 Task: Add an event with the title Webinar: Email Marketing Strategies, date '2023/11/29', time 9:15 AM to 11:15 AMand add a description: Participants will be introduced to various tools and technologies that can facilitate collaboration, such as project management platforms, communication tools, and virtual collaboration platforms. They will learn how to leverage these tools effectively to enhance team collaboration, especially in remote or virtual work environments.Select event color  Grape . Add location for the event as: 321 Parque das Nações, Lisbon, Portugal, logged in from the account softage.1@softage.netand send the event invitation to softage.8@softage.net and softage.9@softage.net. Set a reminder for the event Weekly on Sunday
Action: Mouse moved to (631, 94)
Screenshot: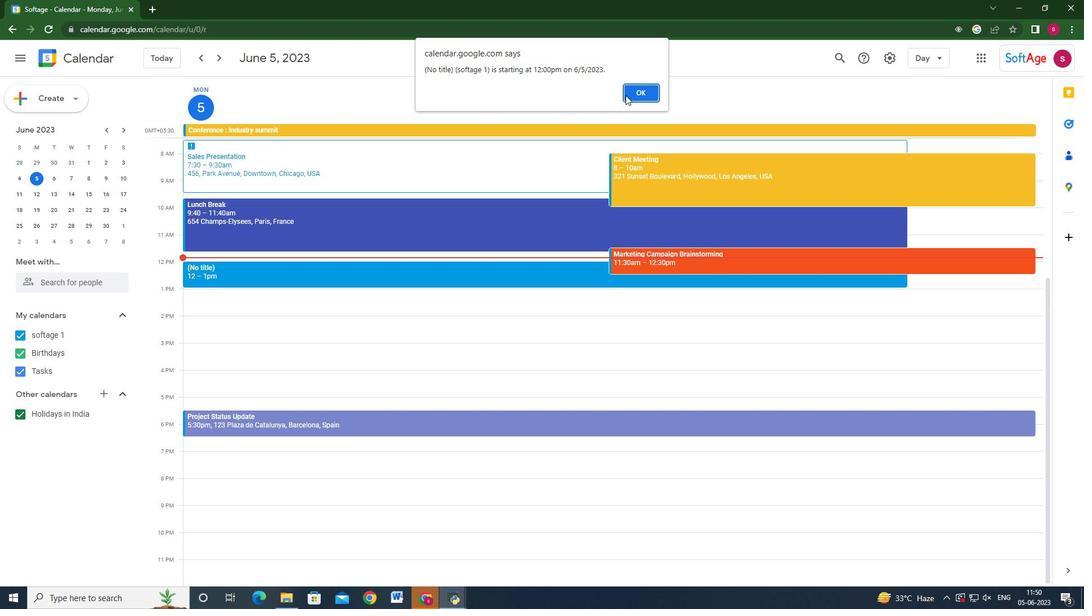 
Action: Mouse pressed left at (631, 94)
Screenshot: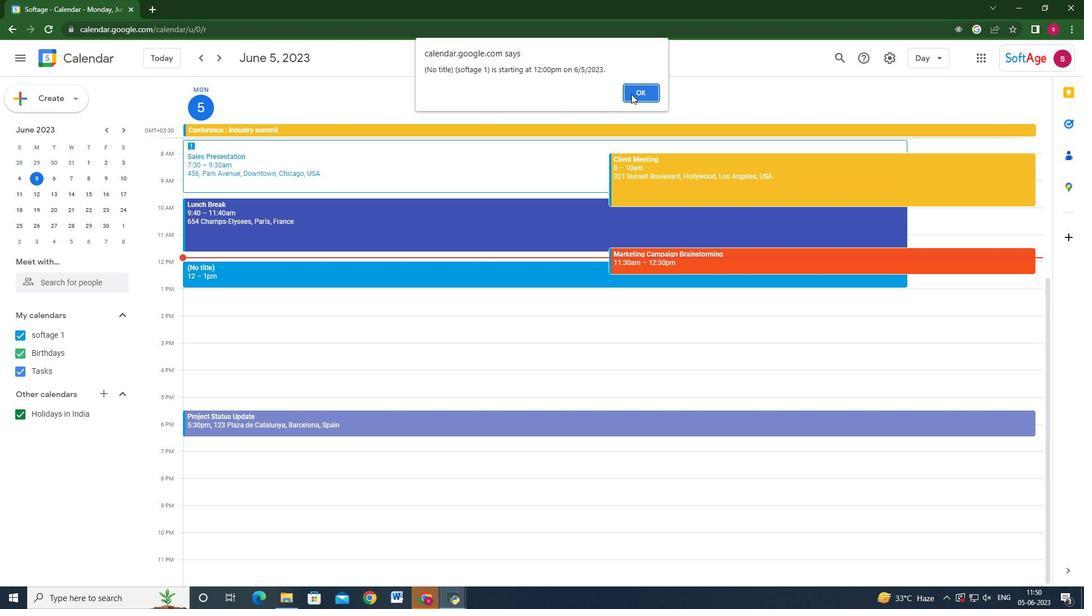 
Action: Mouse moved to (74, 99)
Screenshot: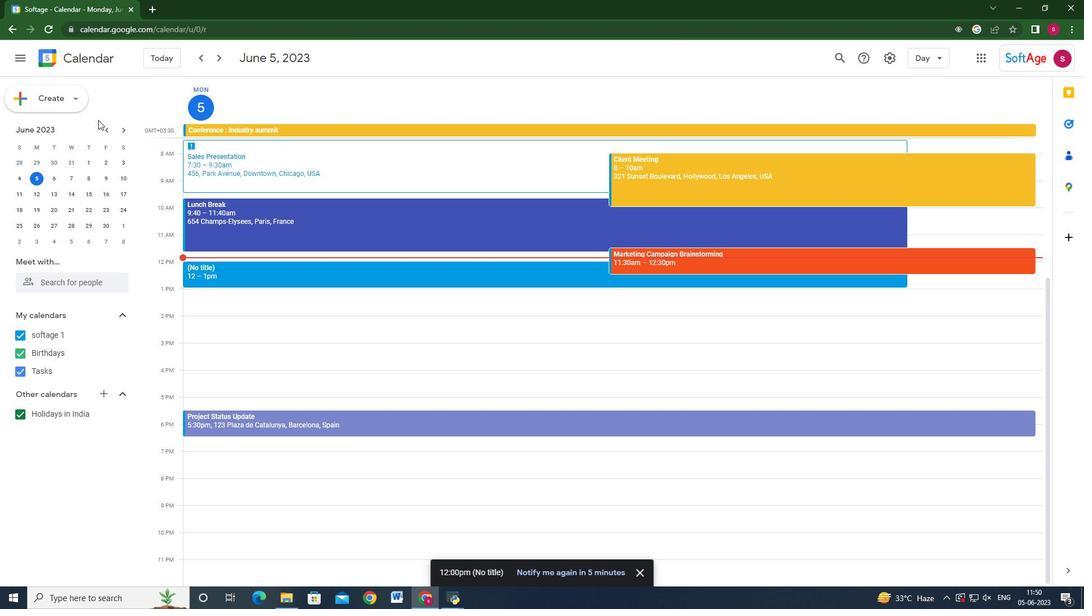 
Action: Mouse pressed left at (74, 99)
Screenshot: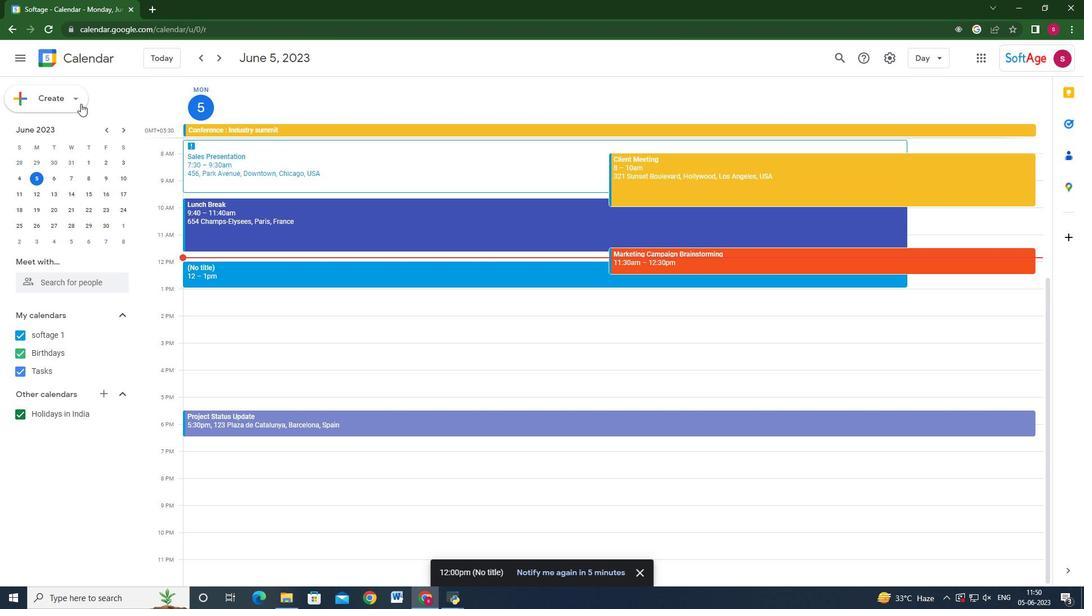 
Action: Mouse moved to (51, 133)
Screenshot: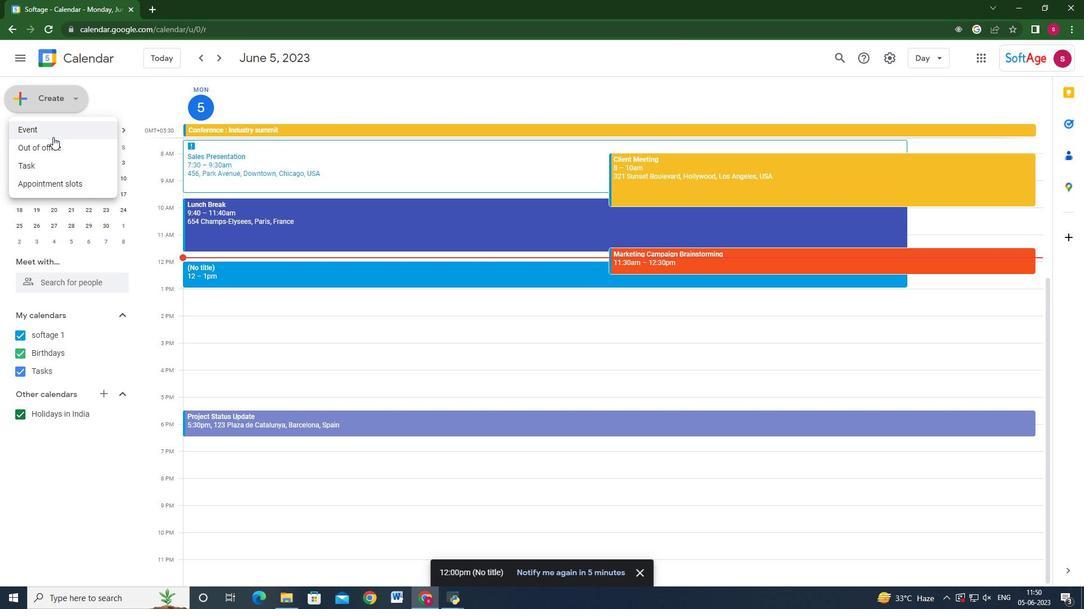 
Action: Mouse pressed left at (51, 133)
Screenshot: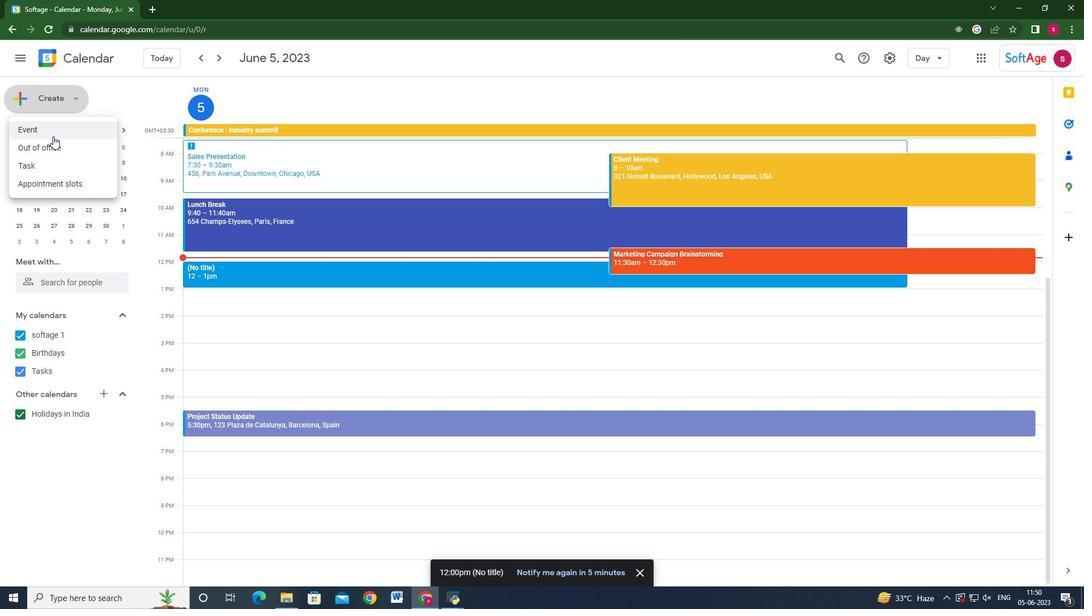 
Action: Mouse moved to (618, 447)
Screenshot: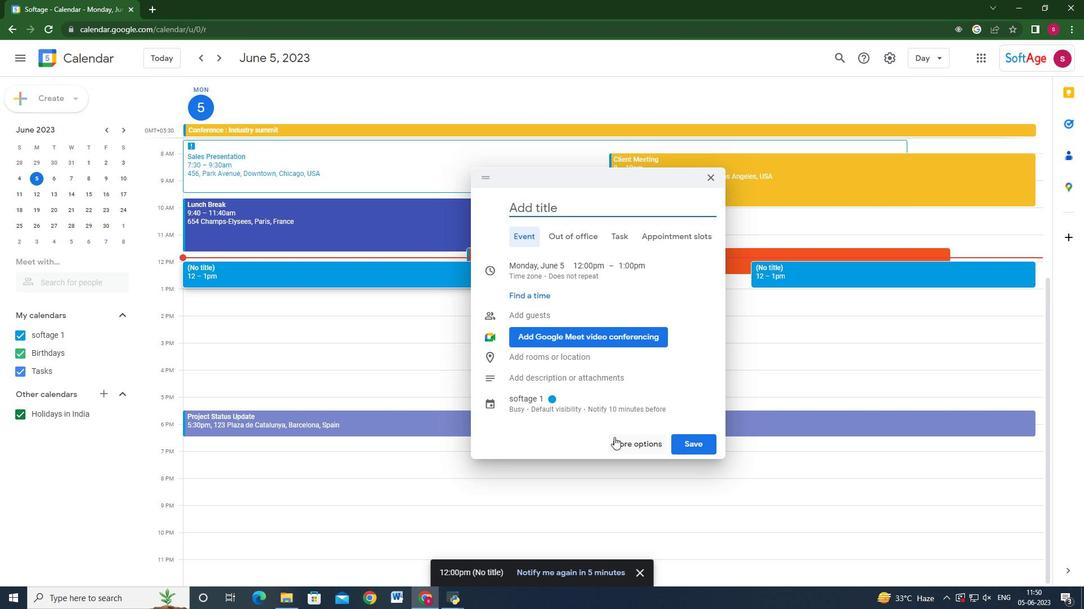 
Action: Mouse pressed left at (618, 447)
Screenshot: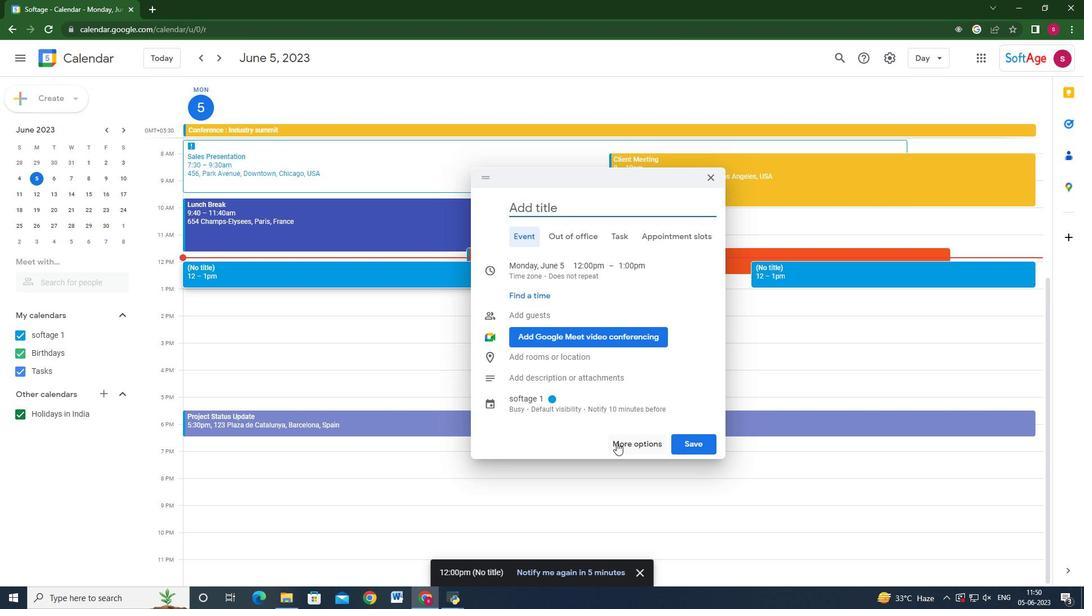 
Action: Mouse moved to (176, 60)
Screenshot: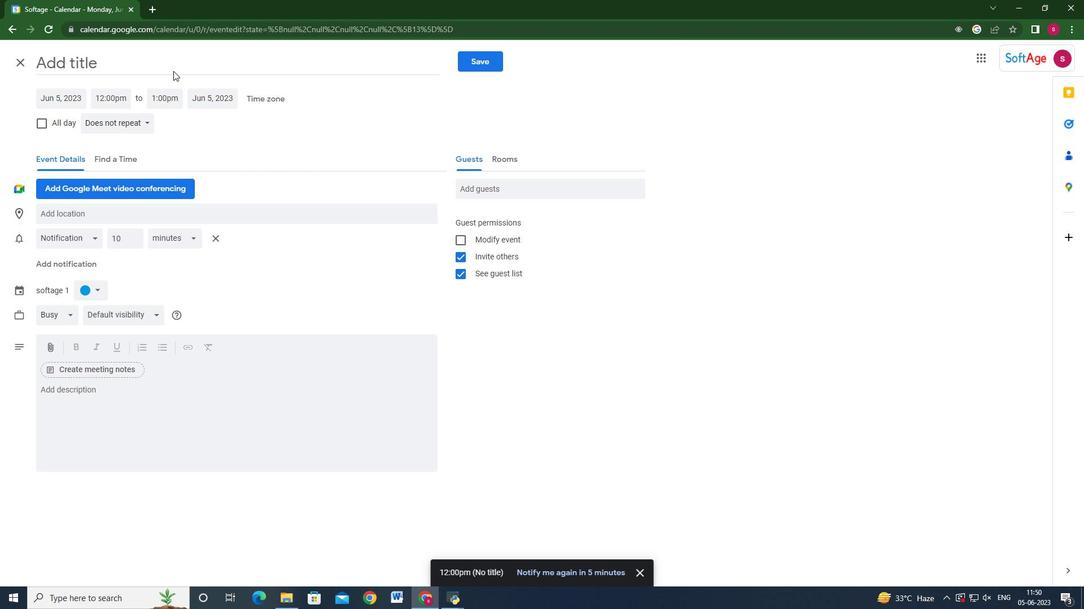 
Action: Mouse pressed left at (176, 60)
Screenshot: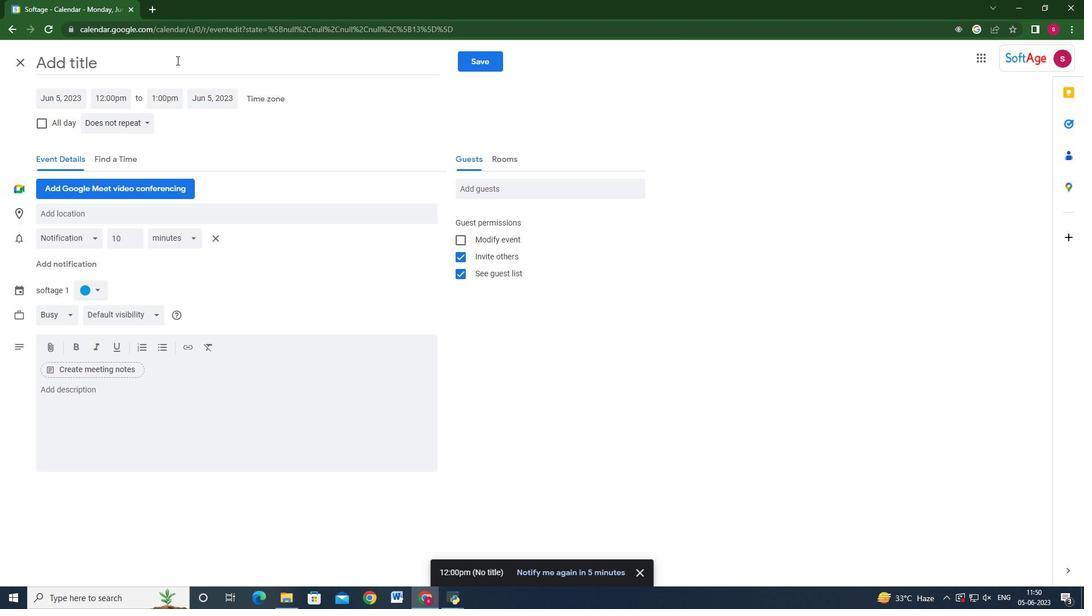 
Action: Mouse moved to (176, 60)
Screenshot: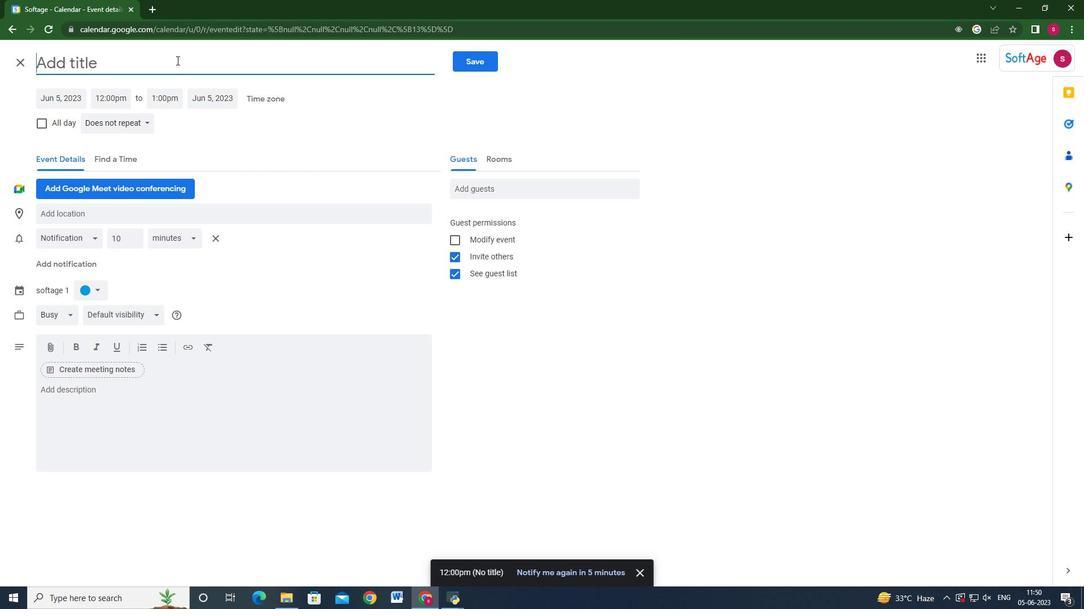 
Action: Key pressed <Key.shift>WEbi<Key.backspace><Key.backspace><Key.backspace>ebinar<Key.space><Key.backspace><Key.shift>:<Key.space><Key.shift_r>Email<Key.space><Key.shift>Marketing<Key.space><Key.shift_r>Strategies
Screenshot: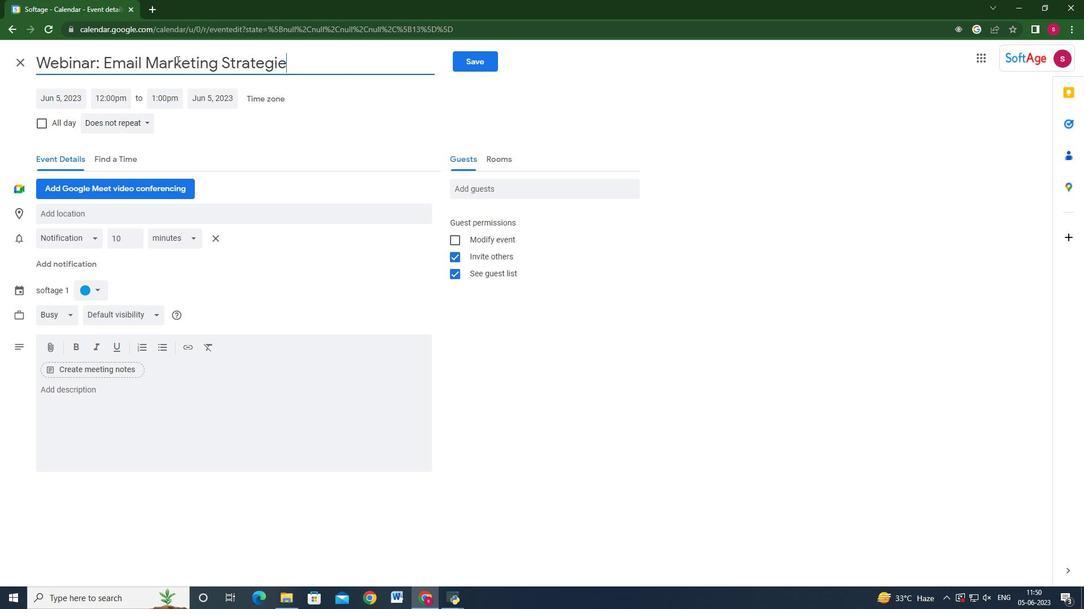 
Action: Mouse moved to (68, 91)
Screenshot: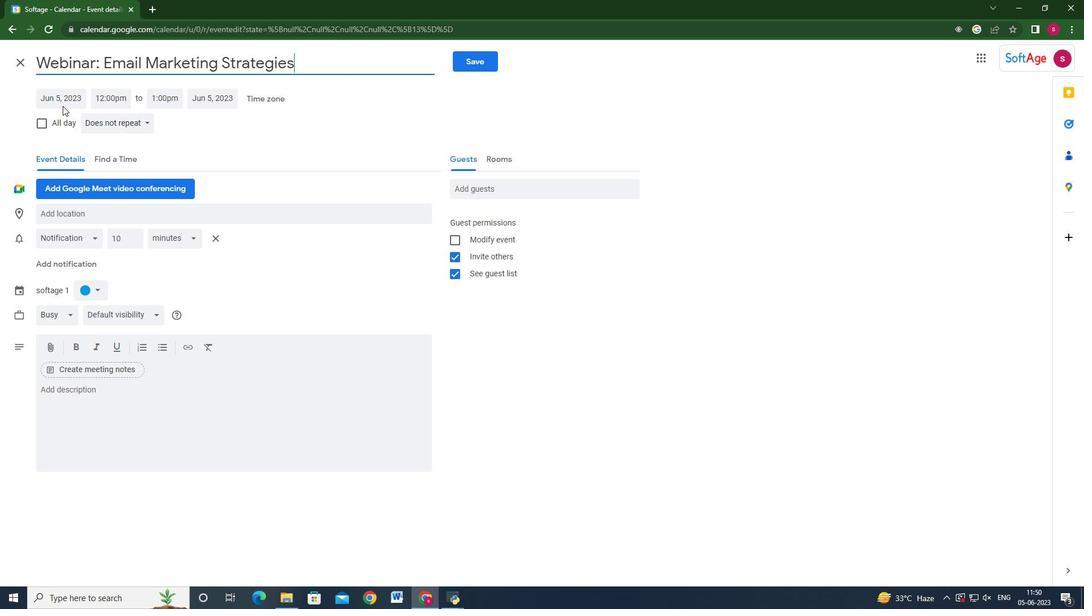 
Action: Mouse pressed left at (68, 91)
Screenshot: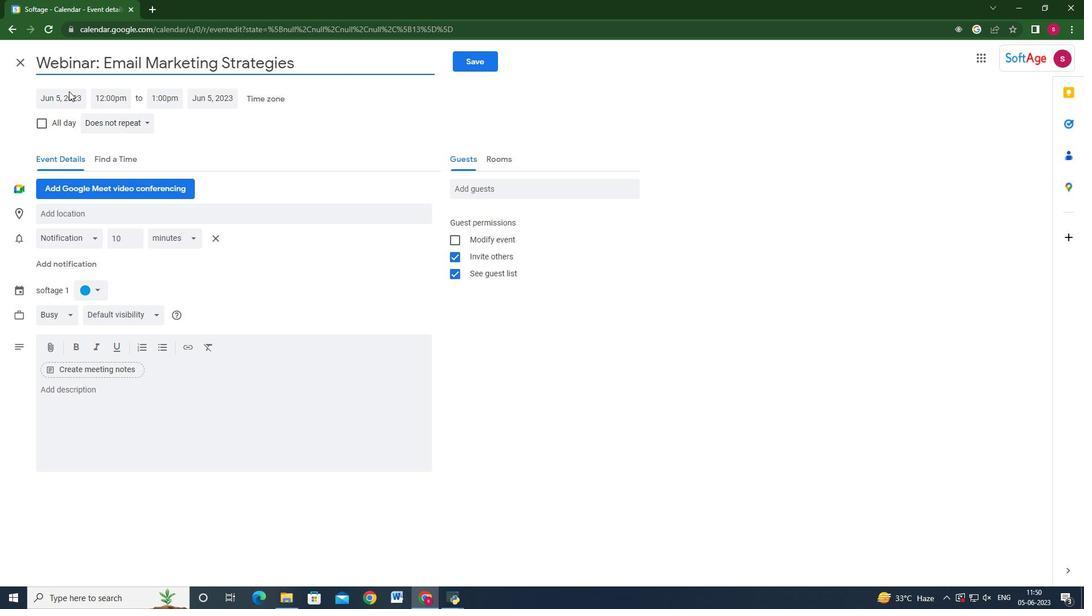 
Action: Mouse moved to (182, 122)
Screenshot: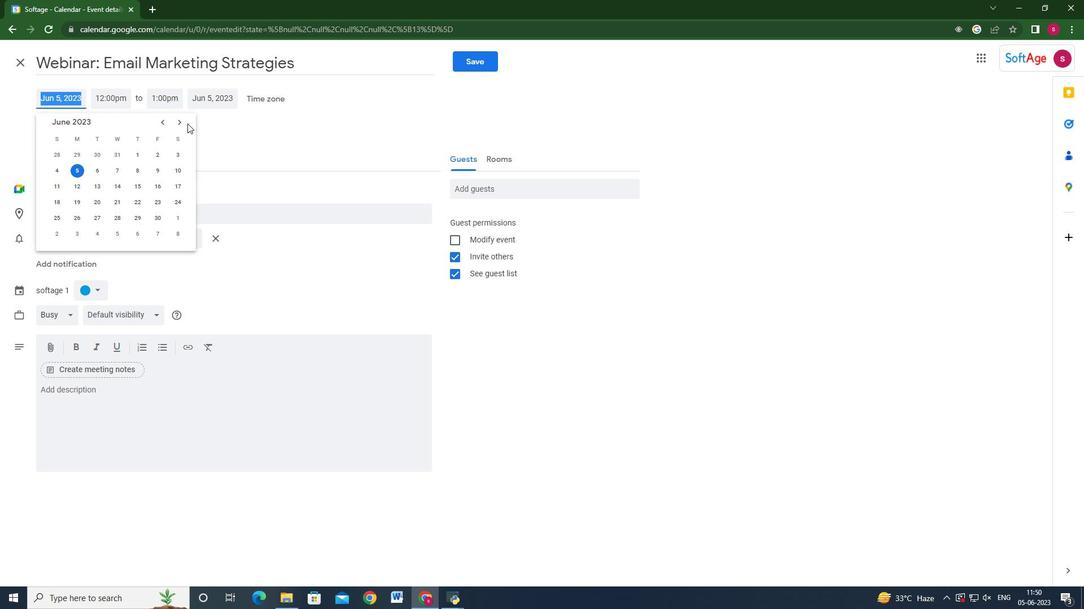 
Action: Mouse pressed left at (182, 122)
Screenshot: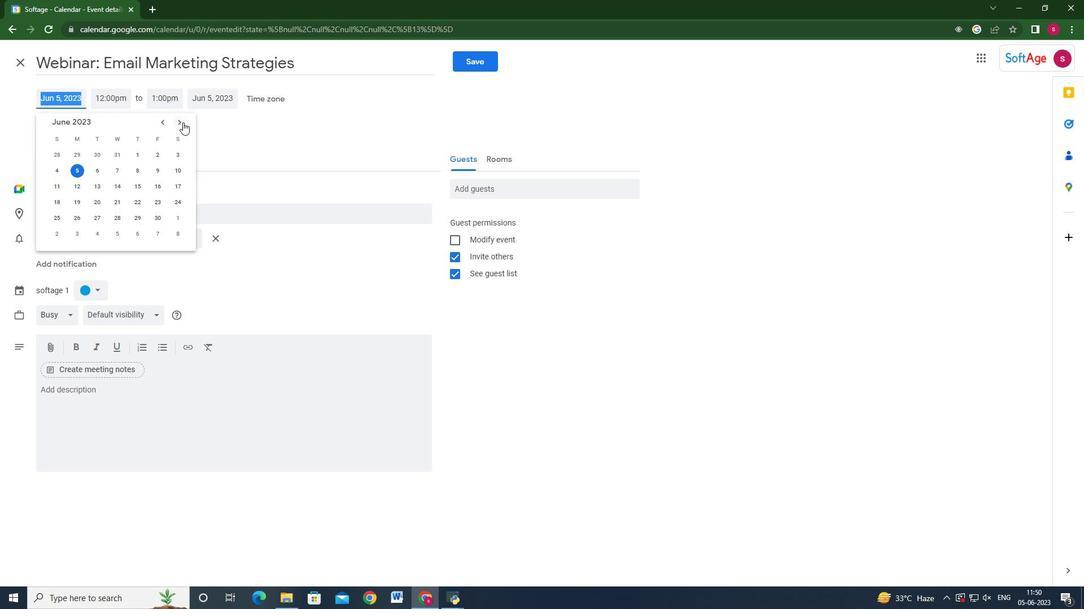 
Action: Mouse pressed left at (182, 122)
Screenshot: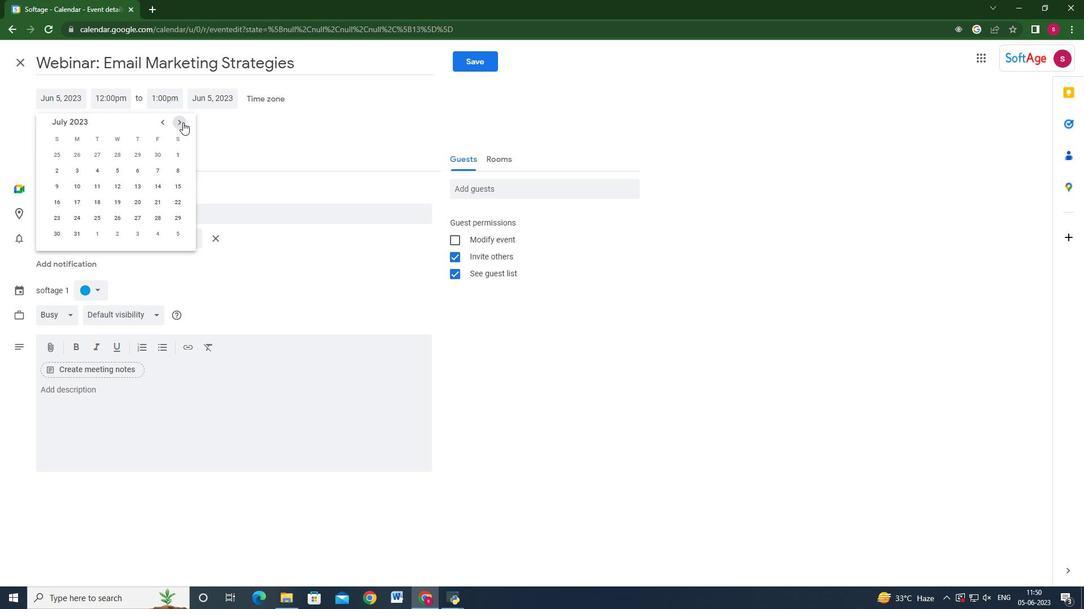 
Action: Mouse pressed left at (182, 122)
Screenshot: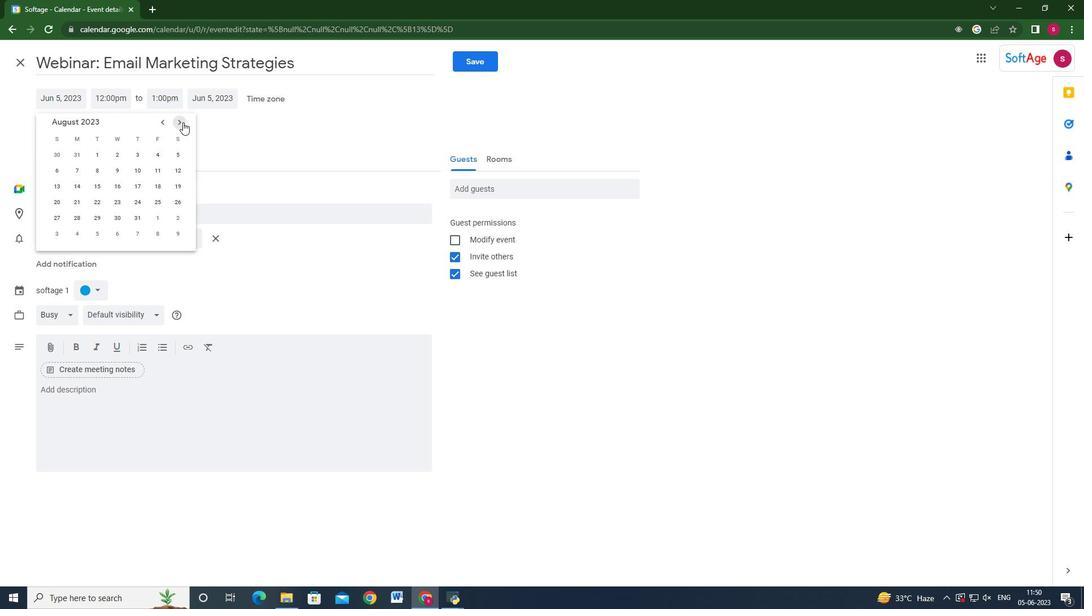 
Action: Mouse pressed left at (182, 122)
Screenshot: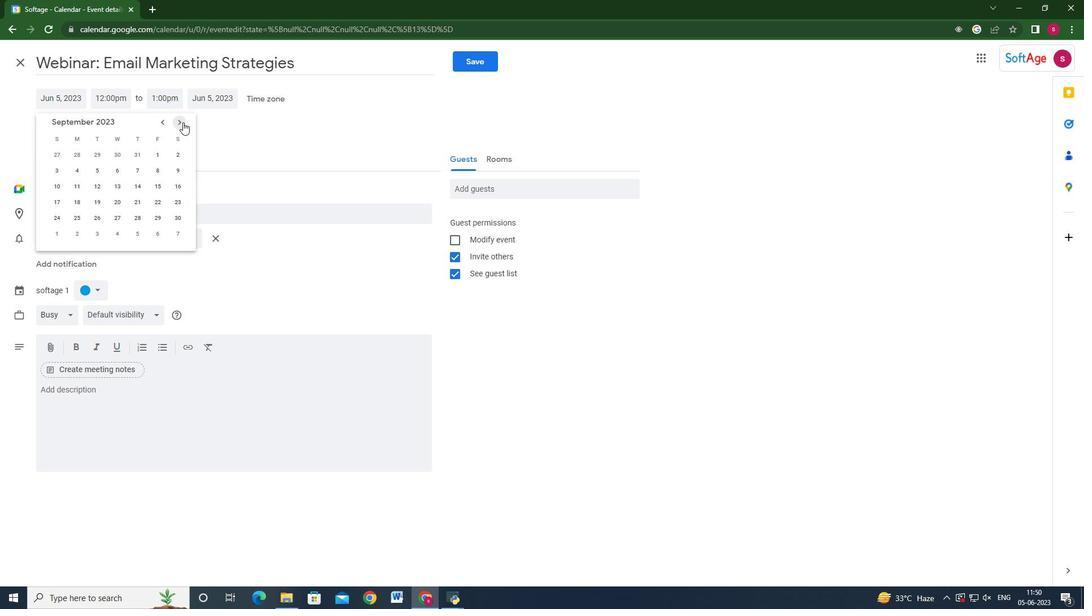 
Action: Mouse pressed left at (182, 122)
Screenshot: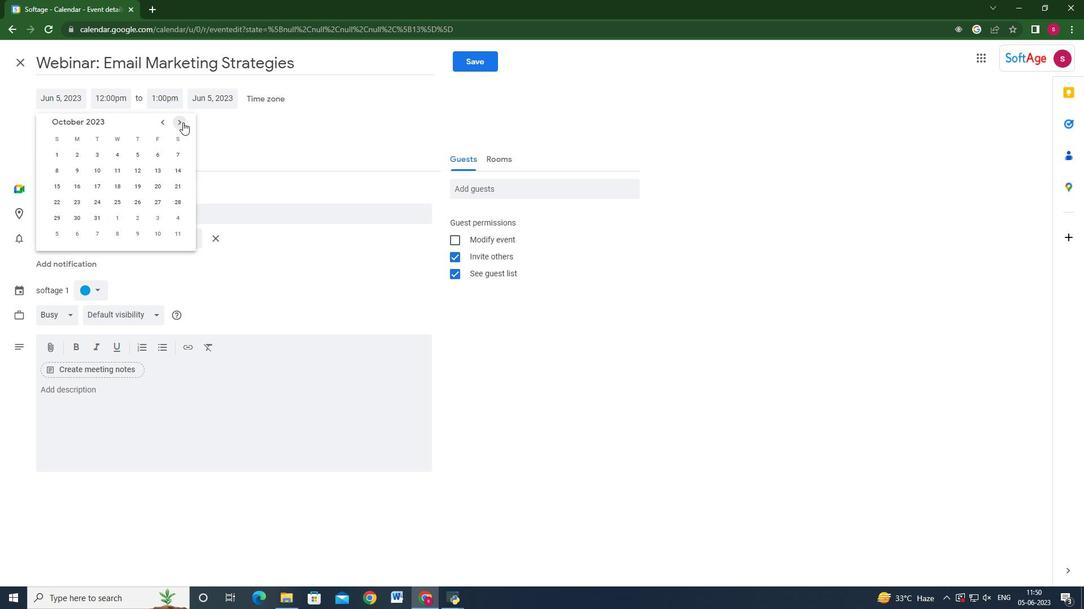 
Action: Mouse moved to (119, 216)
Screenshot: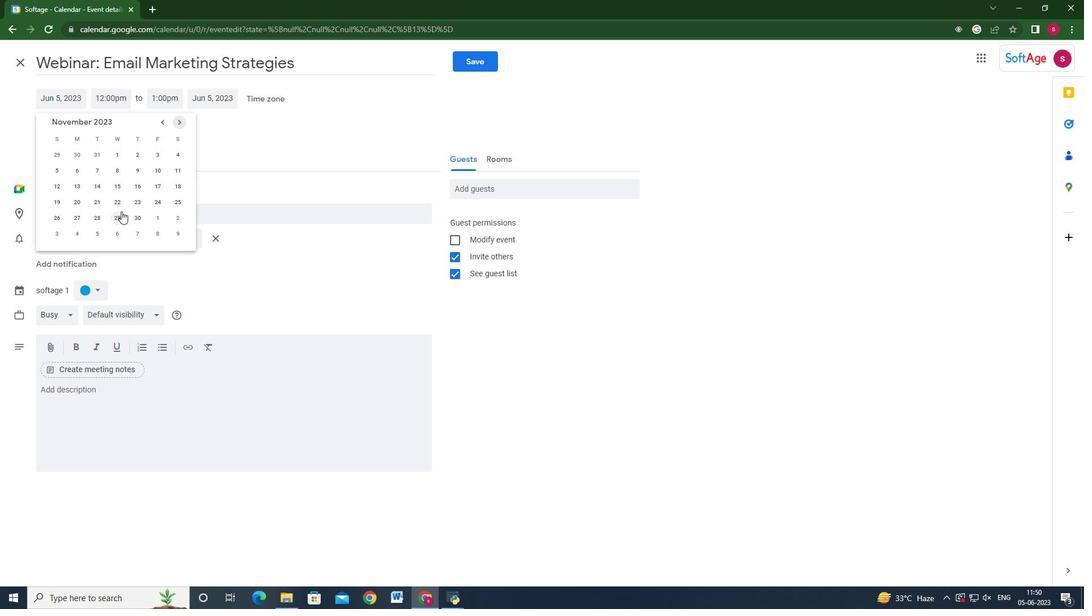 
Action: Mouse pressed left at (119, 216)
Screenshot: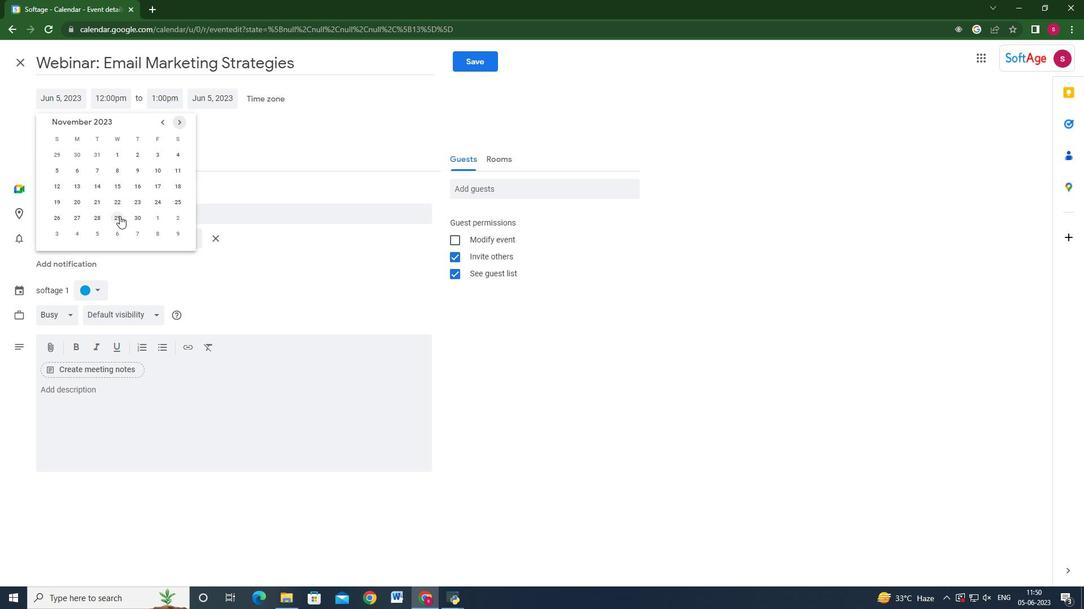 
Action: Mouse moved to (102, 95)
Screenshot: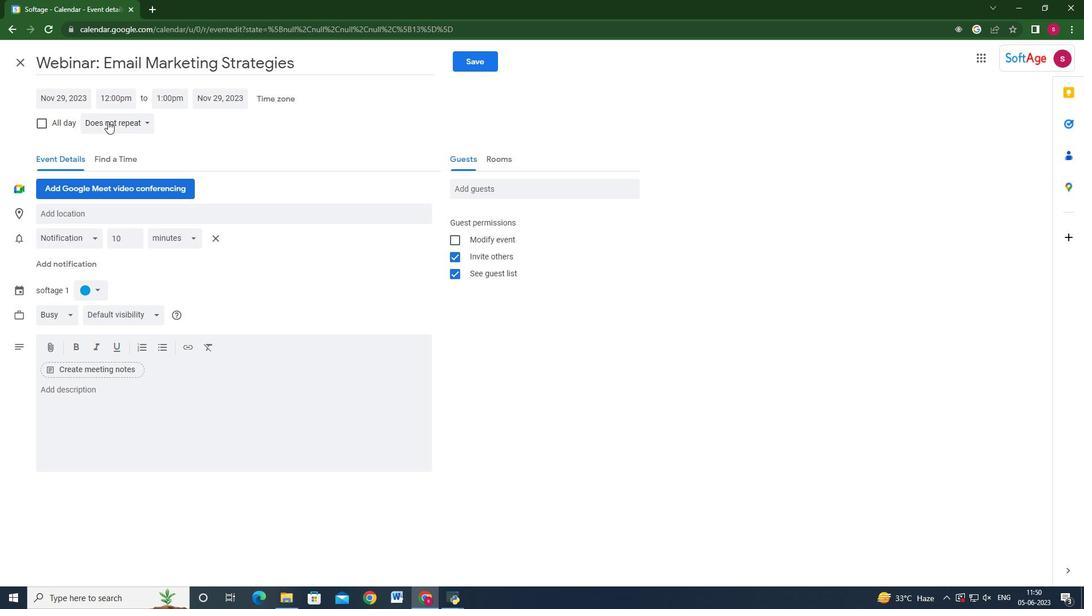 
Action: Mouse pressed left at (102, 95)
Screenshot: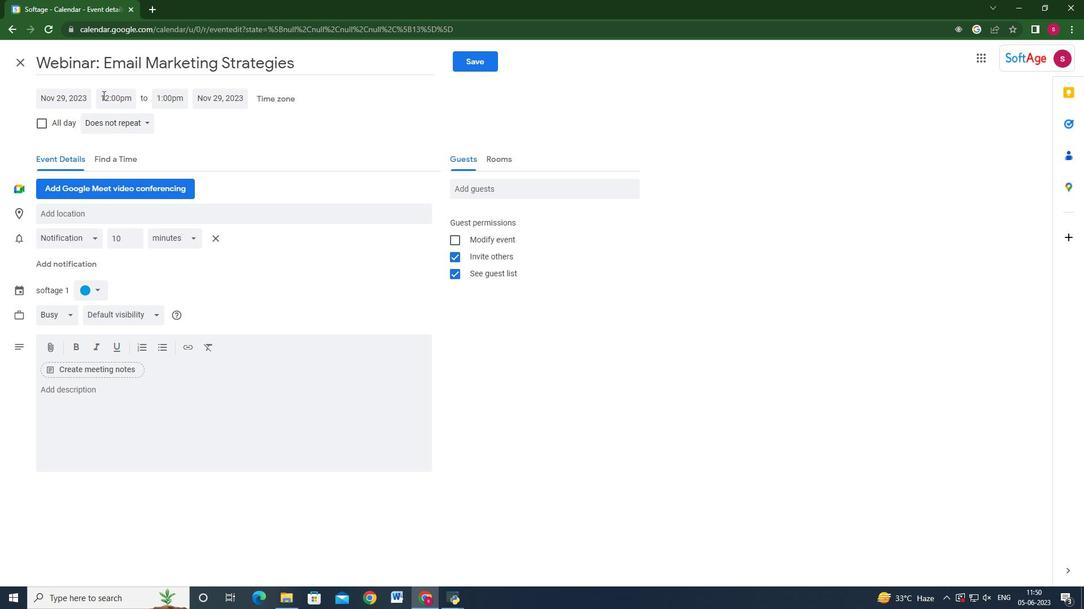 
Action: Key pressed 9<Key.shift>:15am<Key.enter><Key.tab>11;<Key.shift>1<Key.backspace><Key.backspace><Key.shift>:15am<Key.enter>
Screenshot: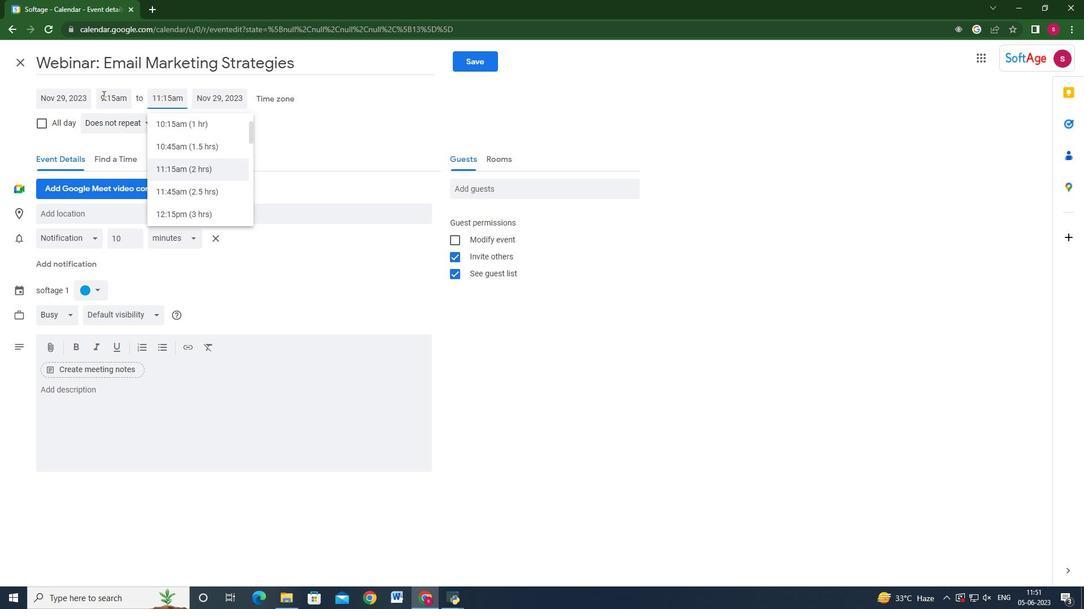 
Action: Mouse moved to (182, 418)
Screenshot: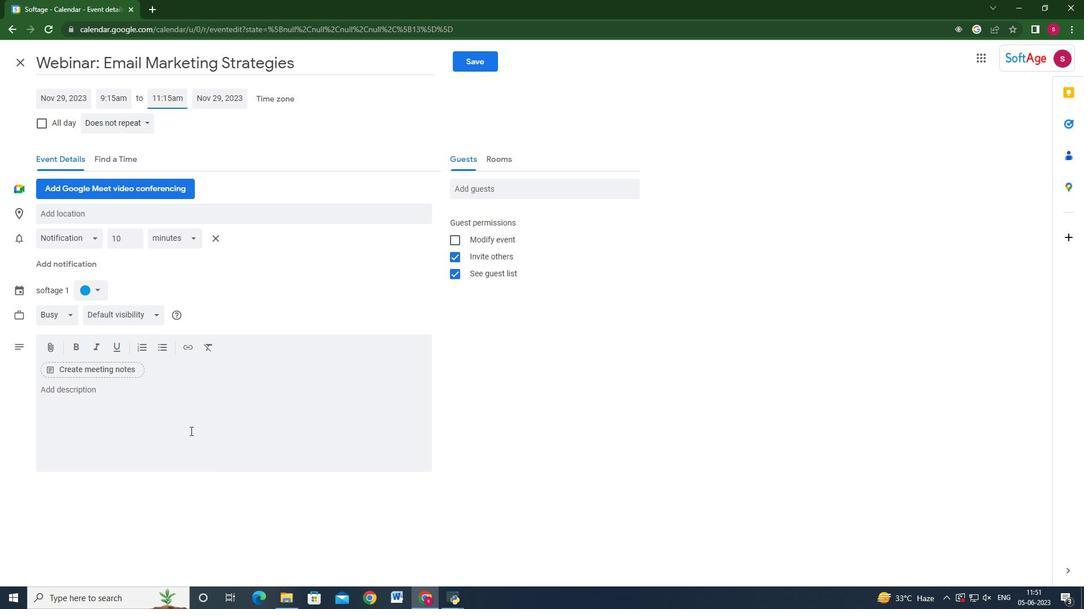 
Action: Mouse pressed left at (182, 418)
Screenshot: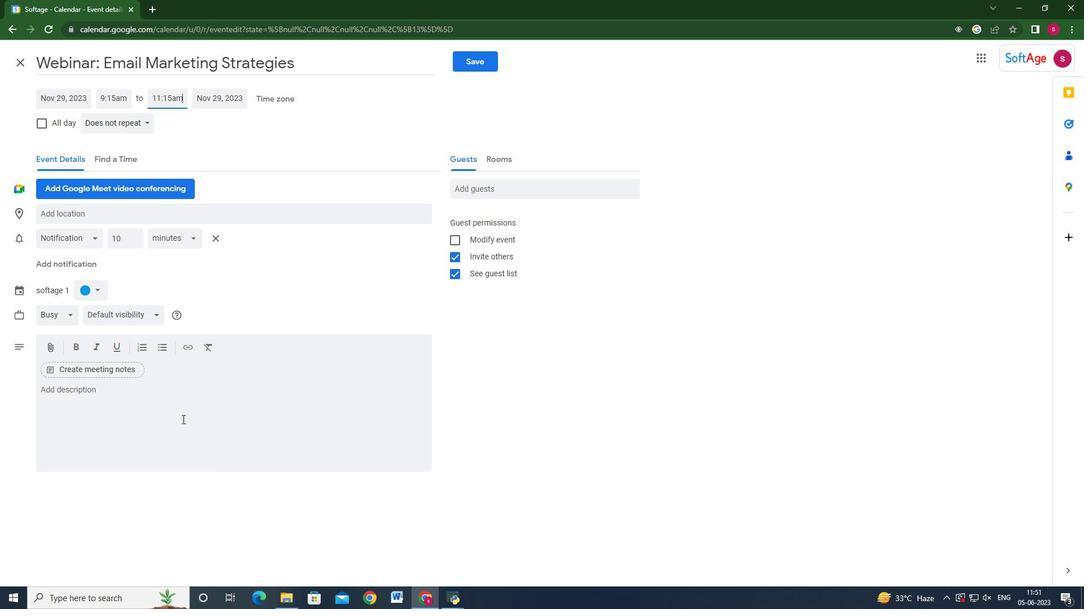 
Action: Key pressed <Key.shift>Participants<Key.space>will<Key.space>be<Key.space>introduced<Key.space>to<Key.space>various<Key.space>tools<Key.space>and<Key.space>technologies<Key.space>that<Key.space>can<Key.space>facilitate<Key.space>collaboration,<Key.space>such<Key.space>as<Key.space>project<Key.space>management<Key.space>platforms,<Key.space>communication<Key.space>tools,<Key.space>and<Key.space>virtual<Key.space>coo<Key.backspace>llaboration<Key.space>platforms.<Key.space><Key.shift>They<Key.space>will<Key.space>learn<Key.space>how<Key.space>to<Key.space>leverage<Key.space>these<Key.space>tools<Key.space>effectively<Key.space>to<Key.space>enhance<Key.space>team<Key.space>collaboration.<Key.backspace>,<Key.space>especially<Key.space>in<Key.space>remote<Key.space>or<Key.space>virtual<Key.space>work<Key.space>environments.
Screenshot: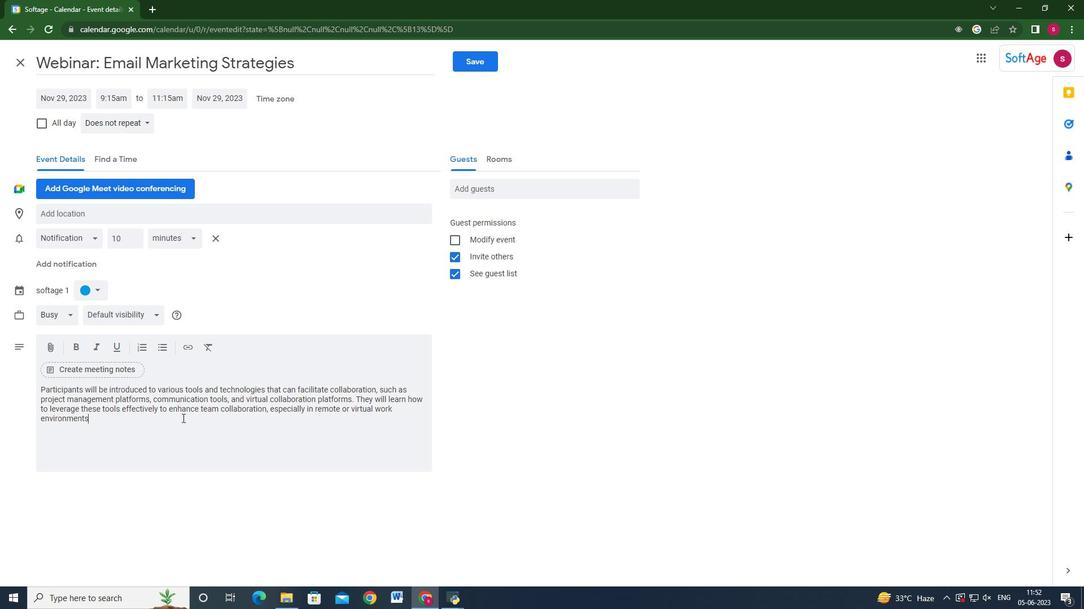 
Action: Mouse moved to (89, 294)
Screenshot: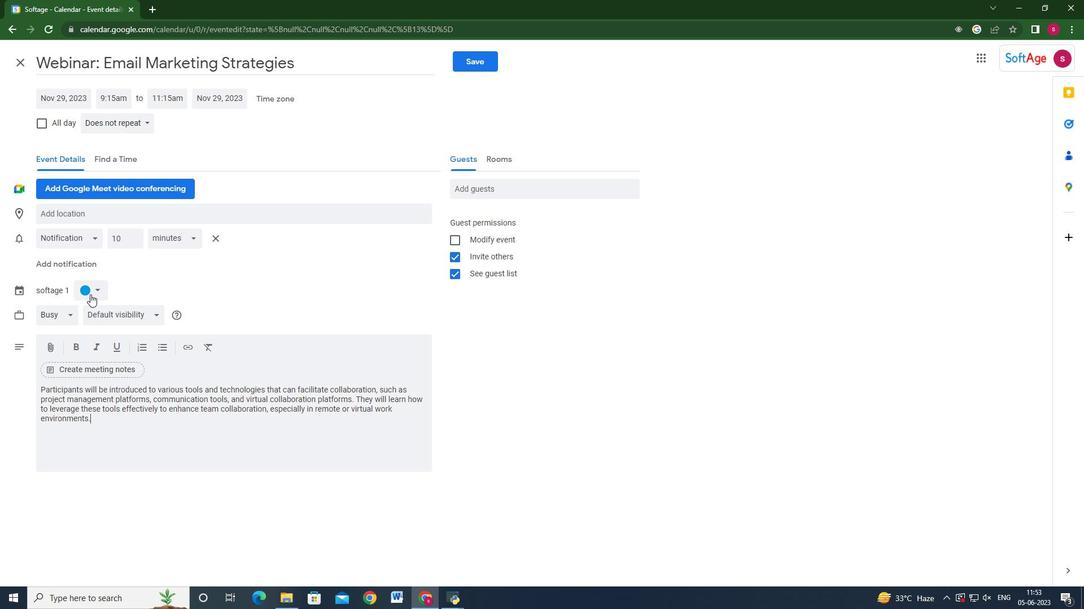
Action: Mouse pressed left at (89, 294)
Screenshot: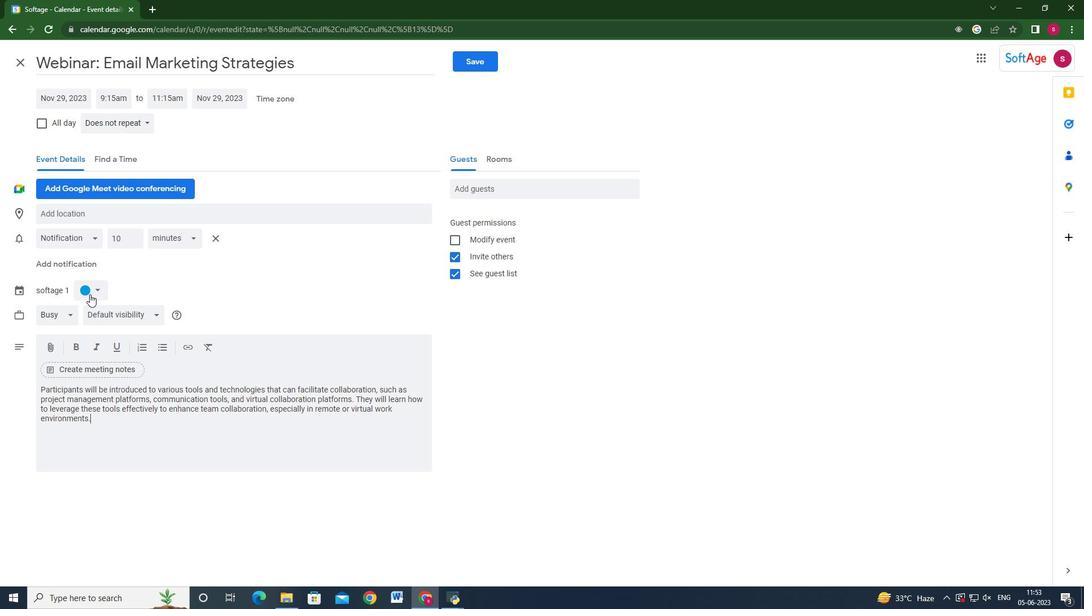 
Action: Mouse moved to (98, 346)
Screenshot: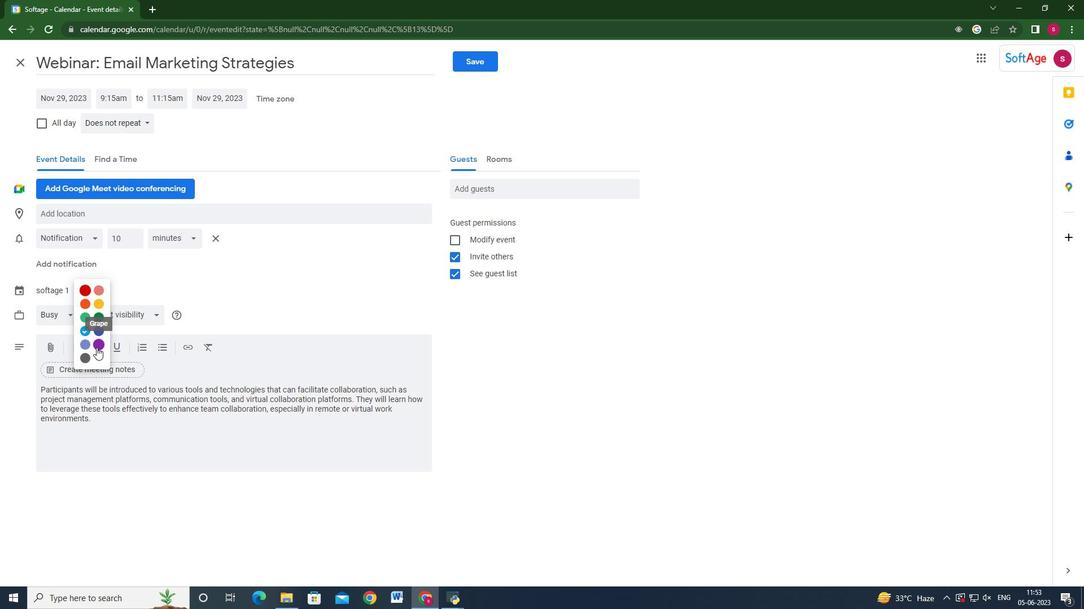
Action: Mouse pressed left at (98, 346)
Screenshot: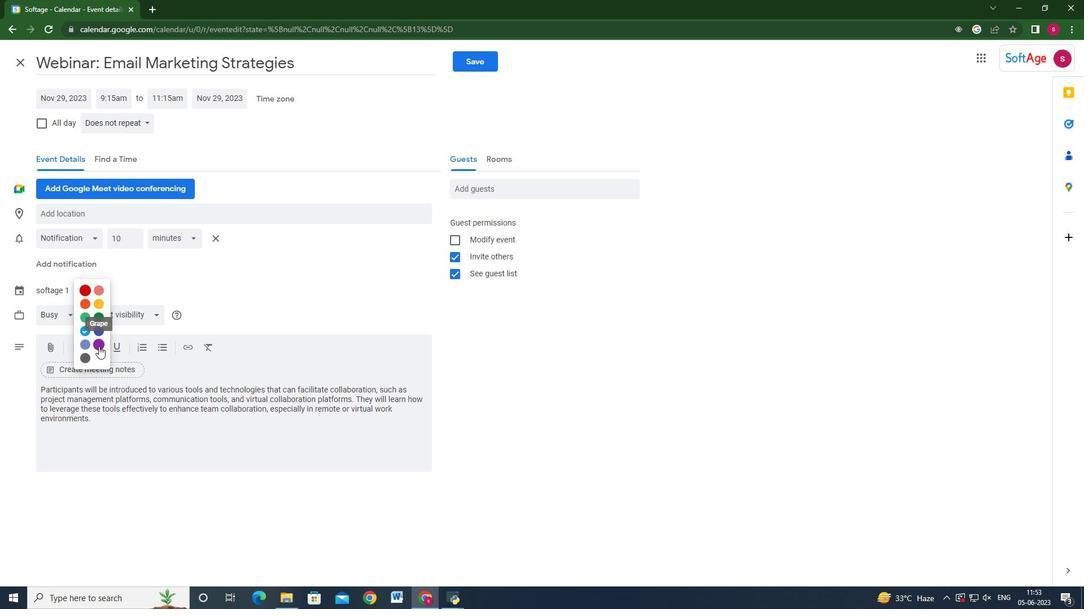 
Action: Mouse moved to (205, 215)
Screenshot: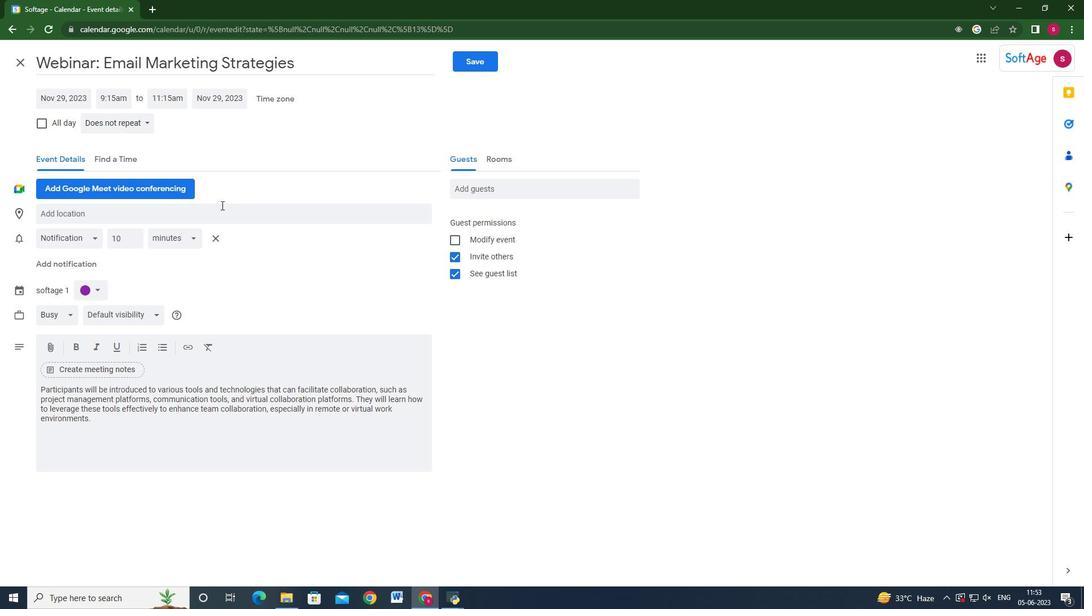 
Action: Mouse pressed left at (205, 215)
Screenshot: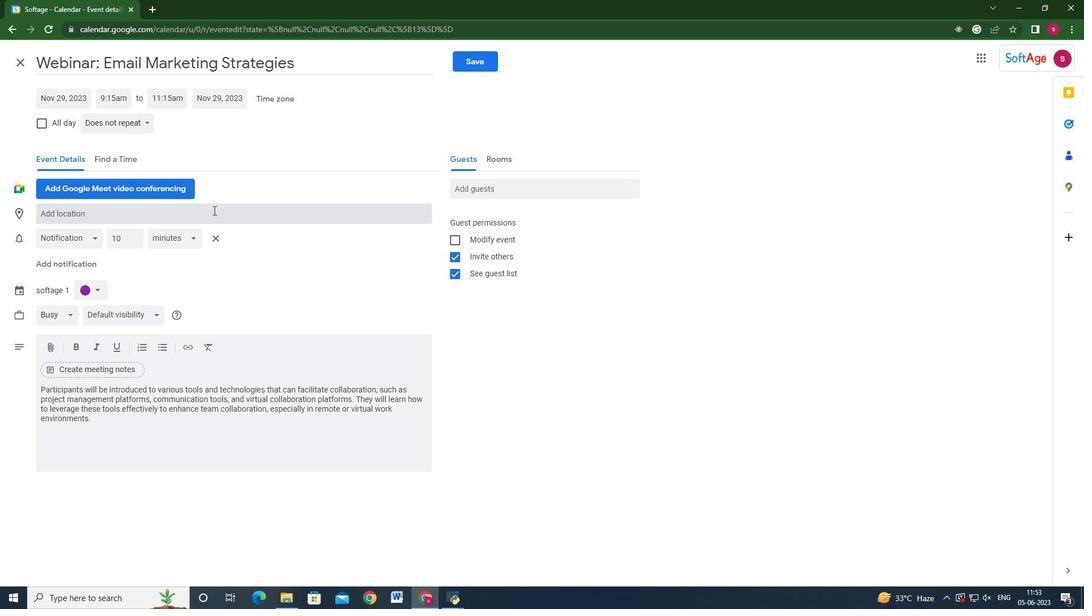 
Action: Key pressed 3231<Key.space><Key.shift><Key.shift><Key.shift><Key.shift><Key.shift>Parque<Key.space>das<Key.space><Key.shift>Nacoes,<Key.space><Key.shift>Lisbon,<Key.space><Key.shift>Portugal
Screenshot: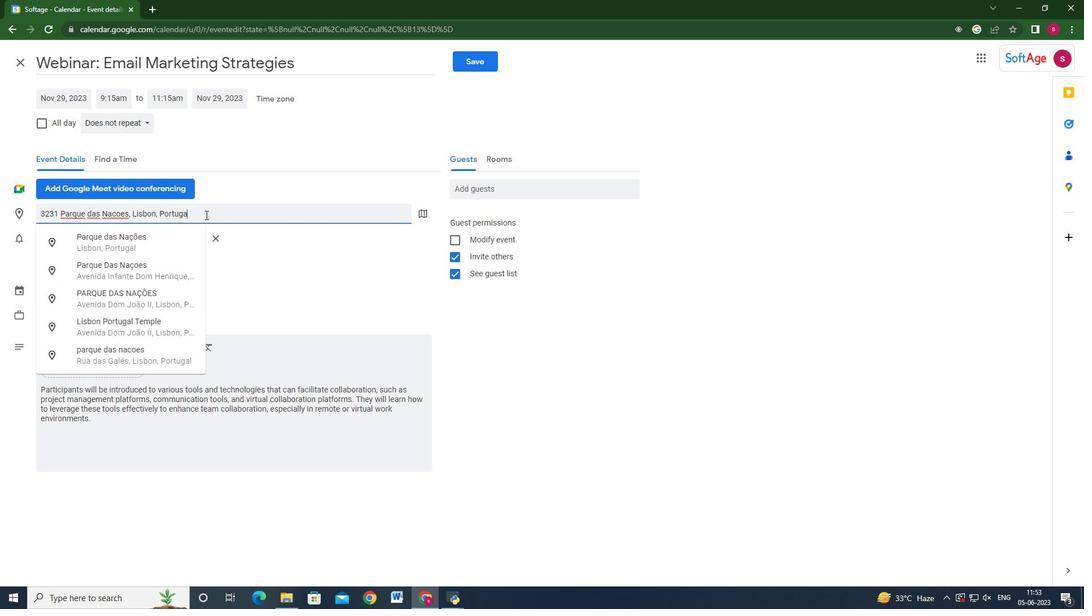 
Action: Mouse moved to (503, 186)
Screenshot: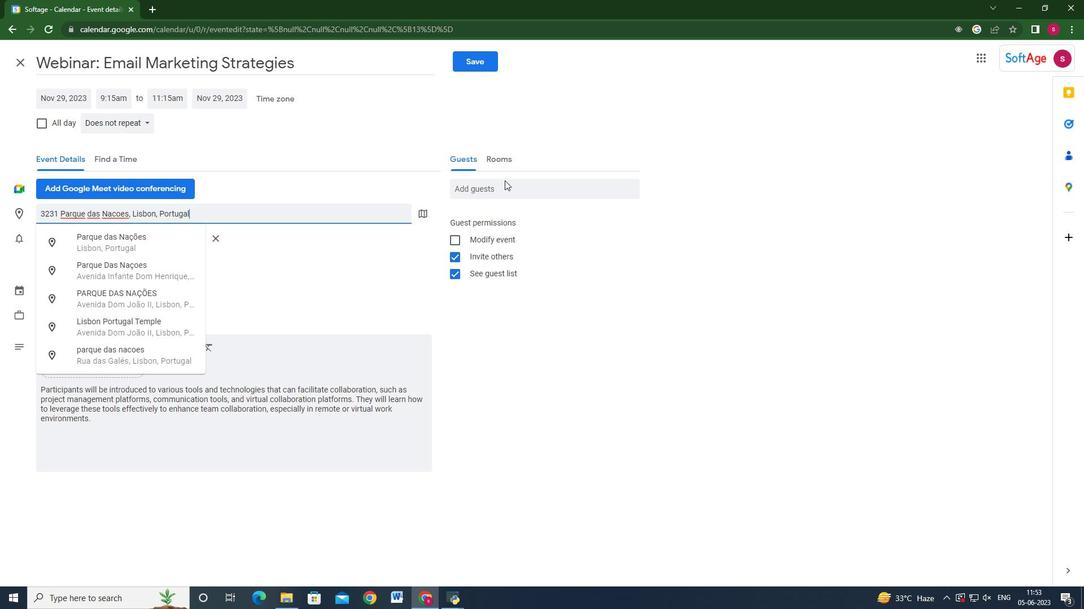 
Action: Mouse pressed left at (503, 186)
Screenshot: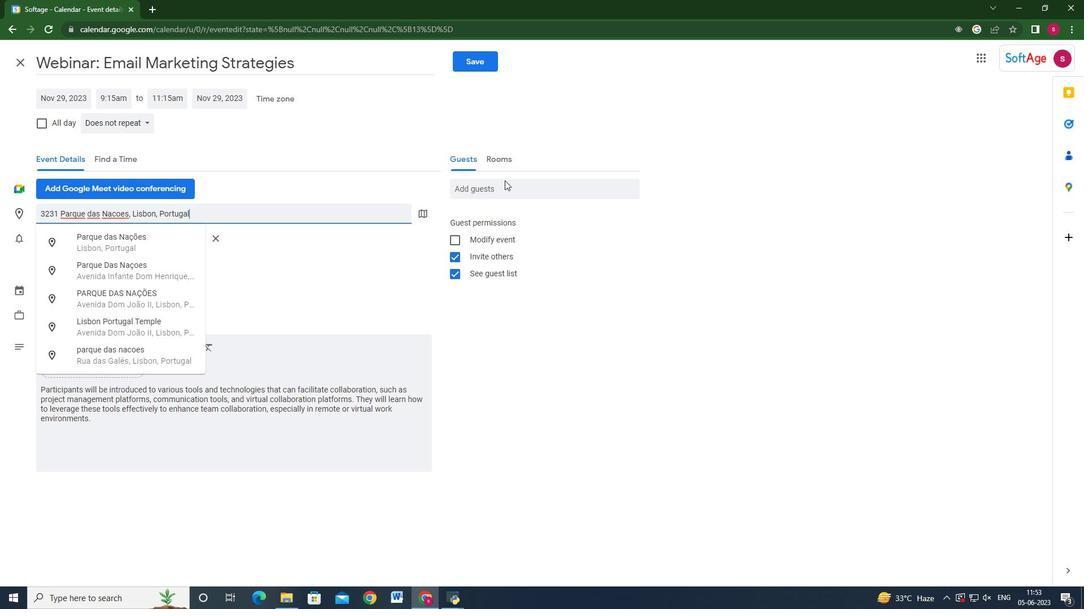 
Action: Key pressed softage.8<Key.shift_r>@softage.net<Key.enter>softage.9<Key.shift_r>@softage.net<Key.enter>
Screenshot: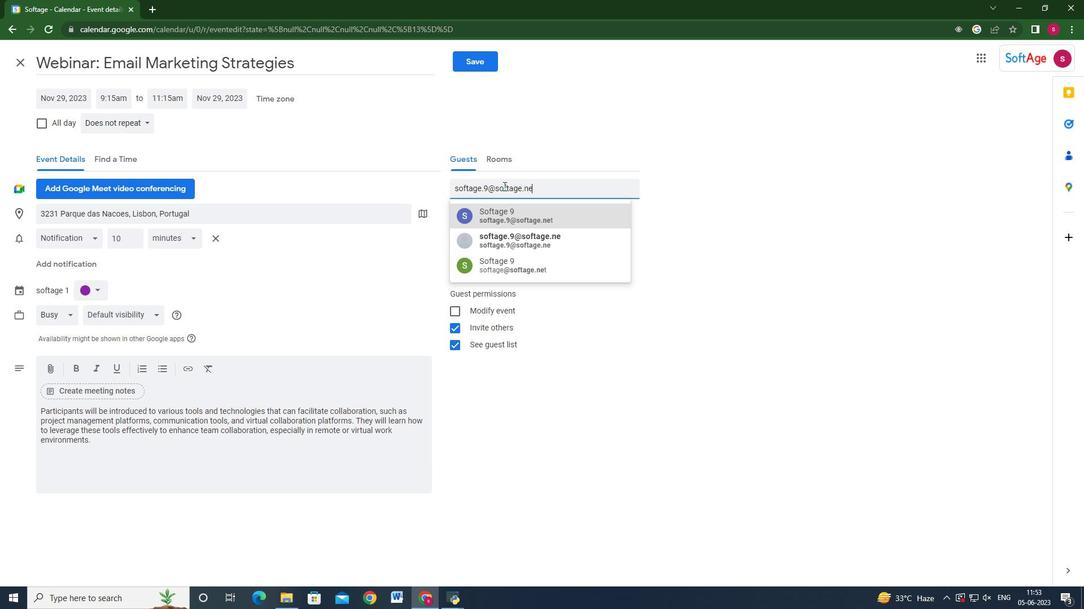 
Action: Mouse moved to (143, 124)
Screenshot: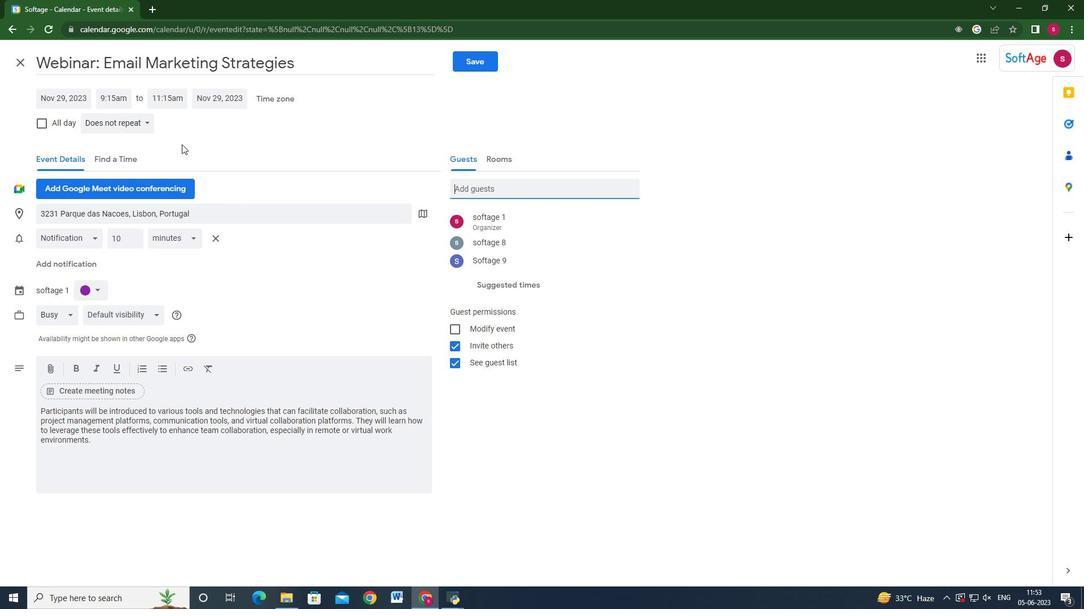 
Action: Mouse pressed left at (143, 124)
Screenshot: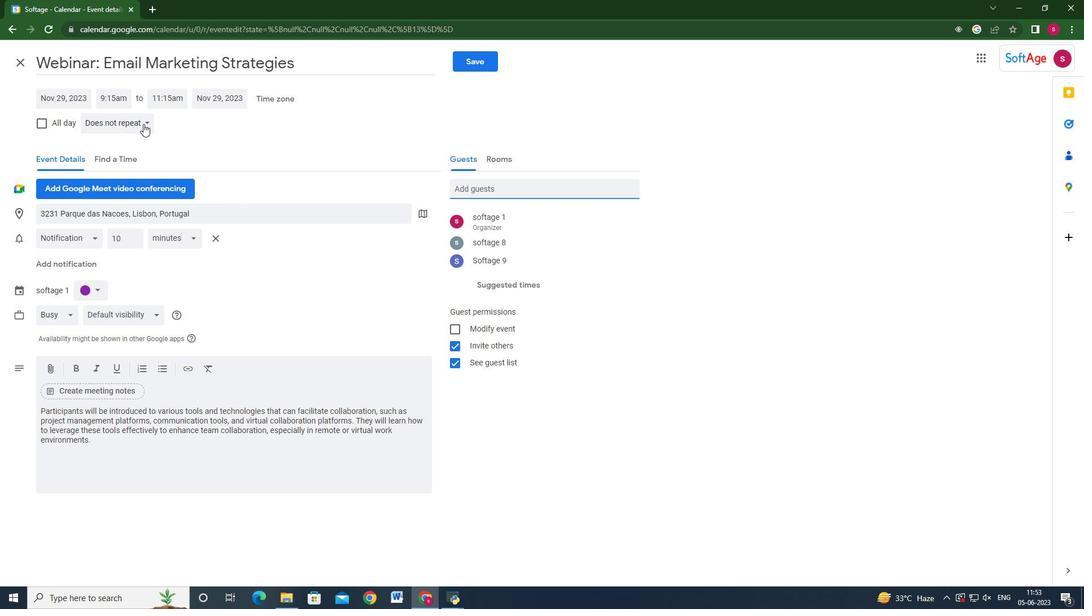 
Action: Mouse moved to (158, 242)
Screenshot: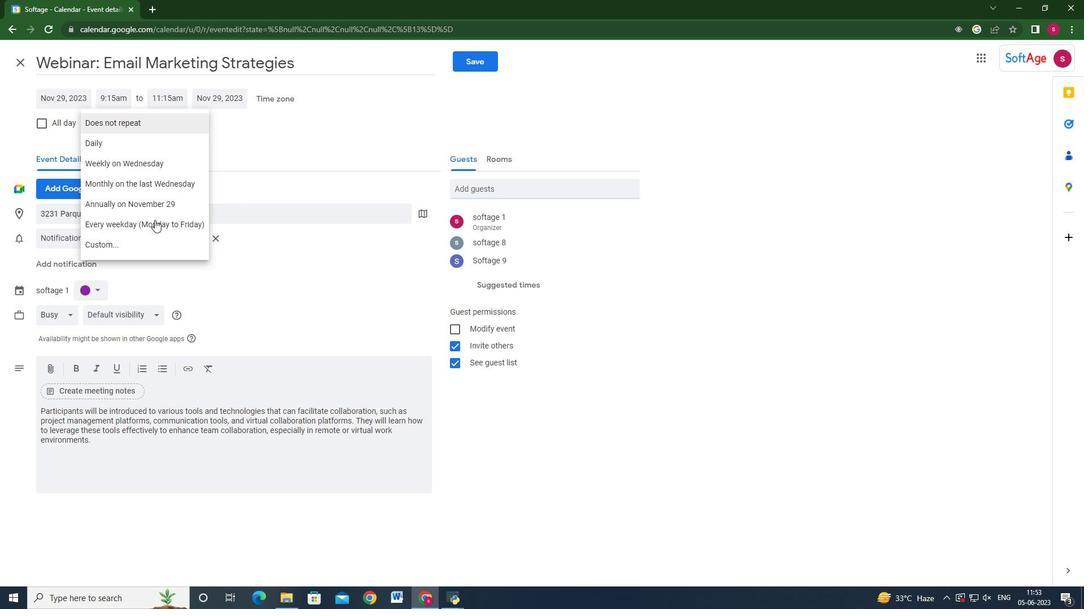 
Action: Mouse pressed left at (158, 242)
Screenshot: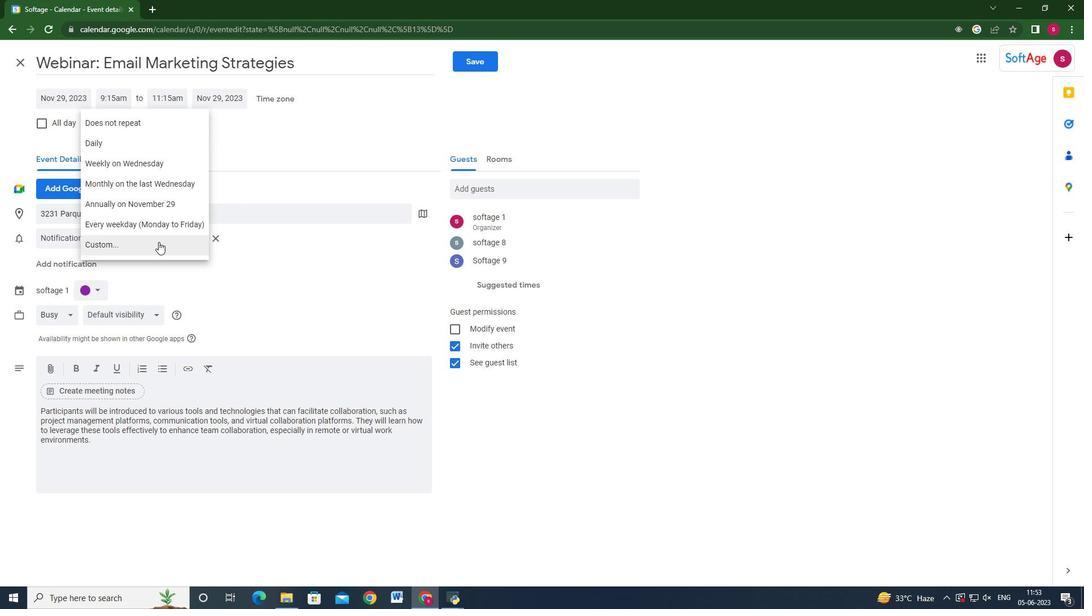 
Action: Mouse moved to (456, 293)
Screenshot: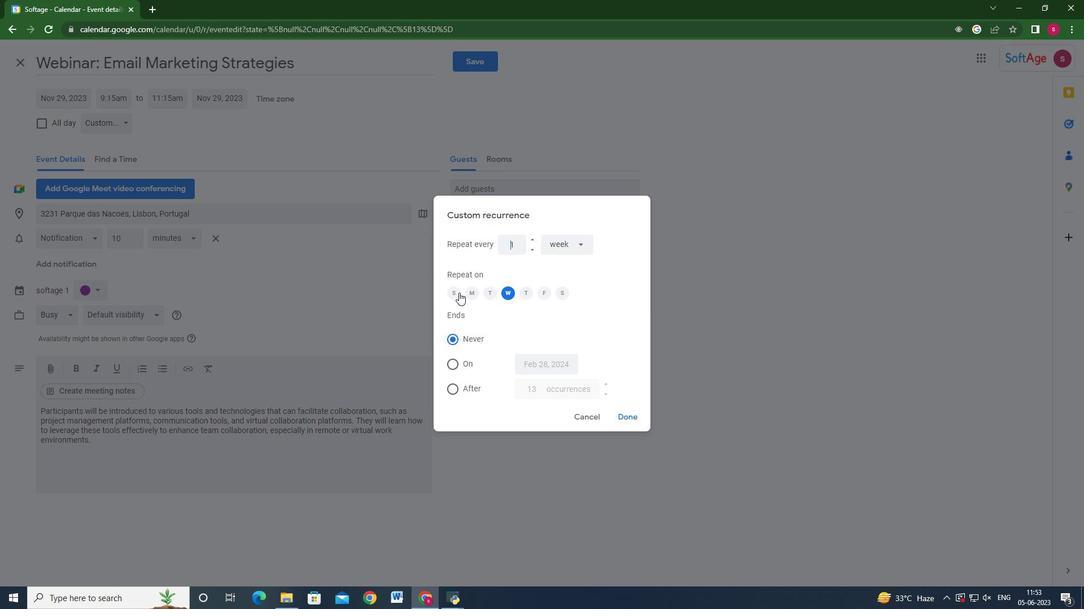 
Action: Mouse pressed left at (456, 293)
Screenshot: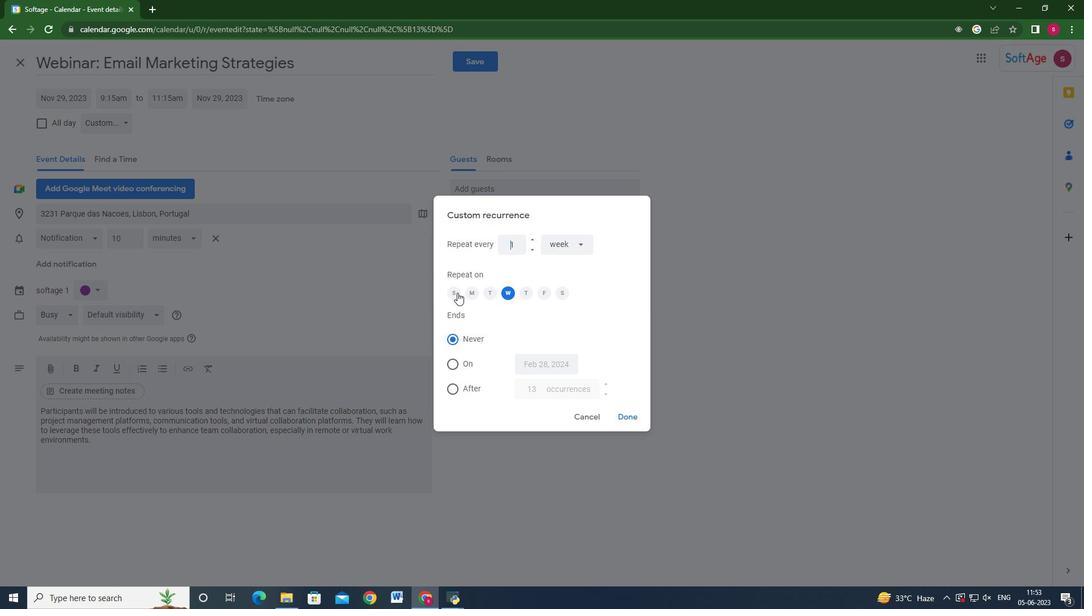 
Action: Mouse moved to (503, 296)
Screenshot: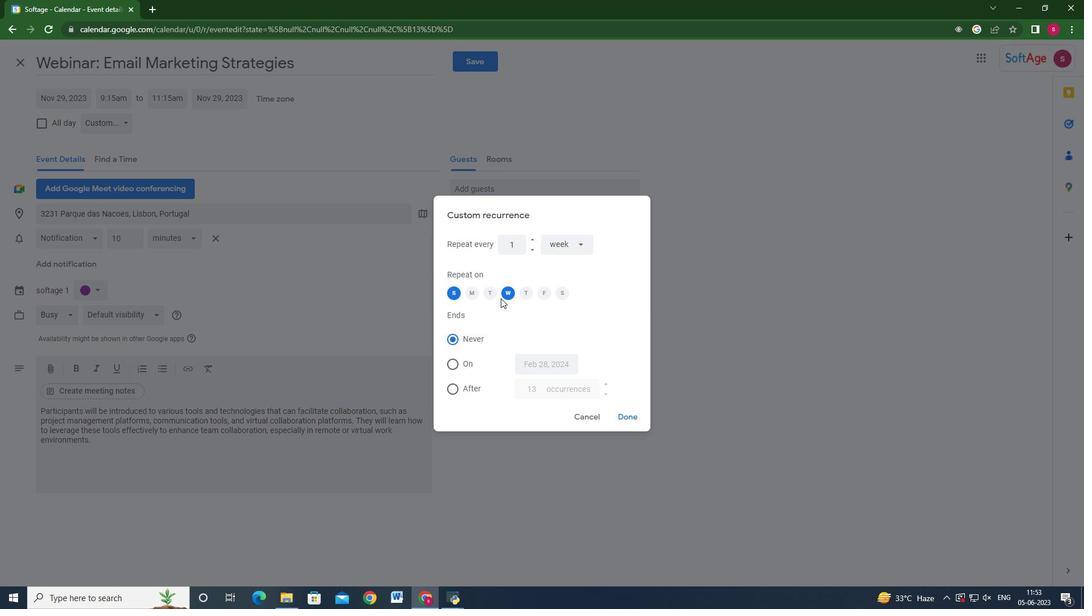 
Action: Mouse pressed left at (503, 296)
Screenshot: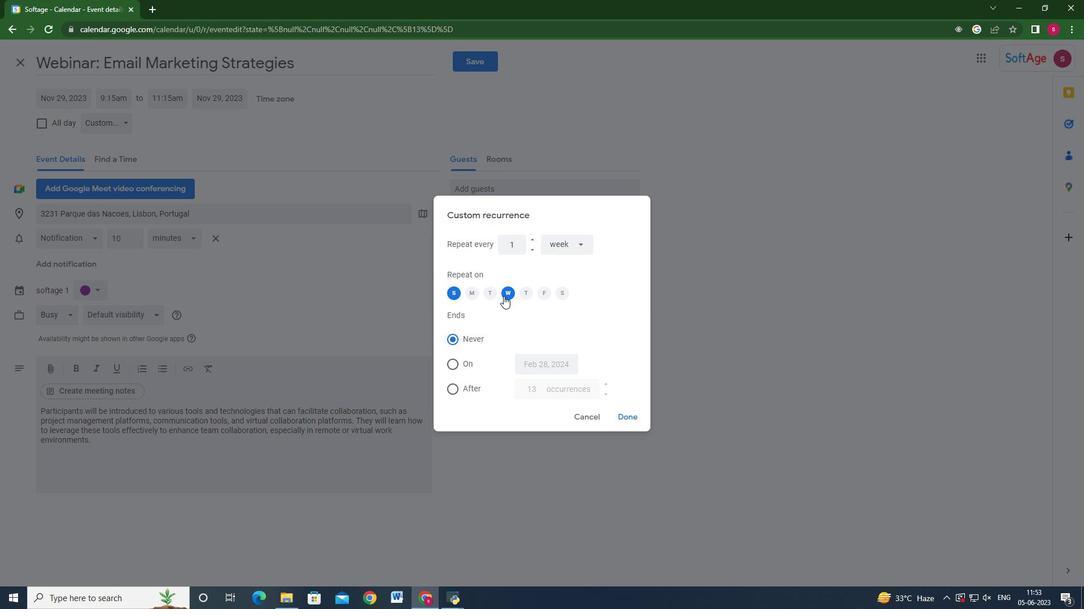 
Action: Mouse moved to (618, 411)
Screenshot: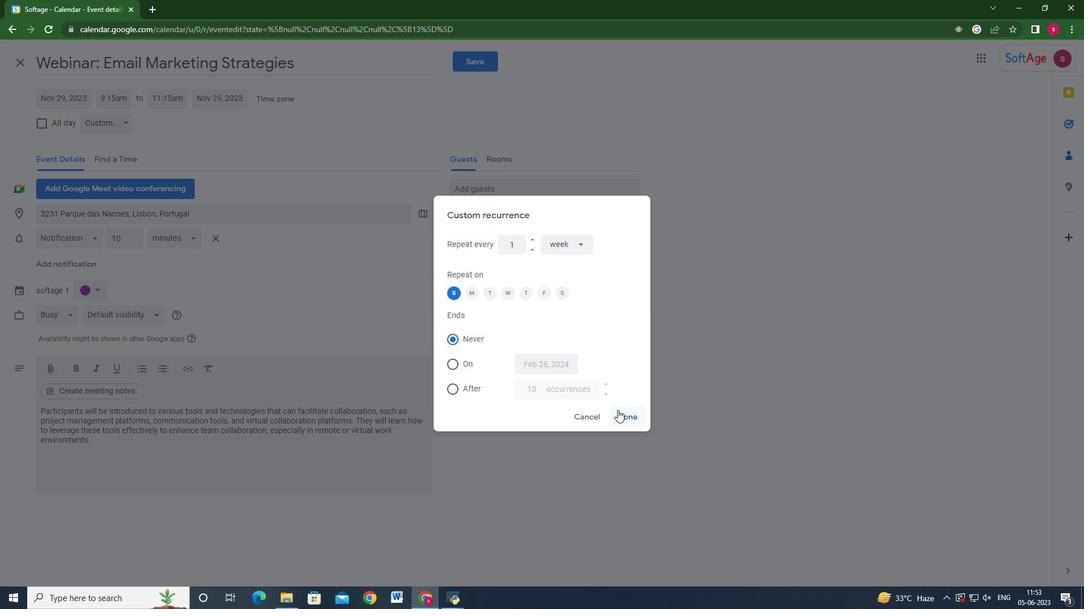 
Action: Mouse pressed left at (618, 411)
Screenshot: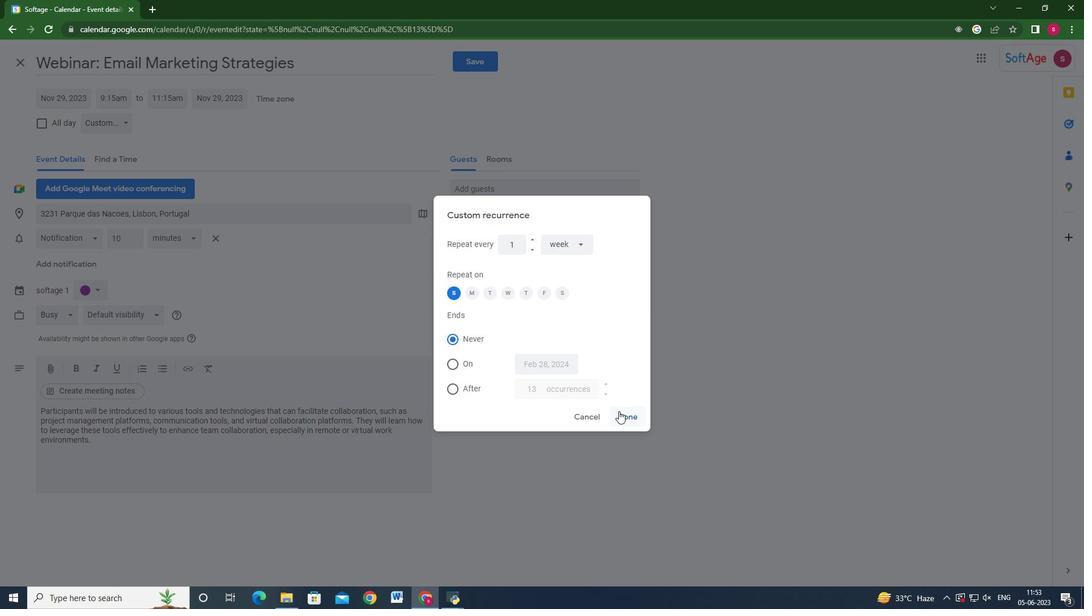 
Action: Mouse moved to (487, 408)
Screenshot: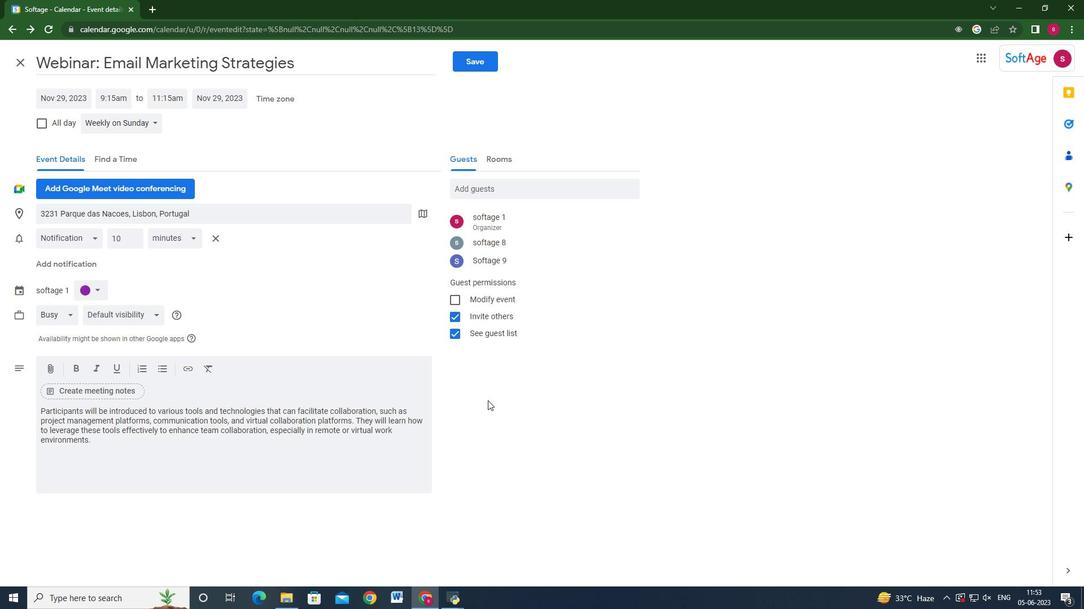
Action: Mouse scrolled (487, 408) with delta (0, 0)
Screenshot: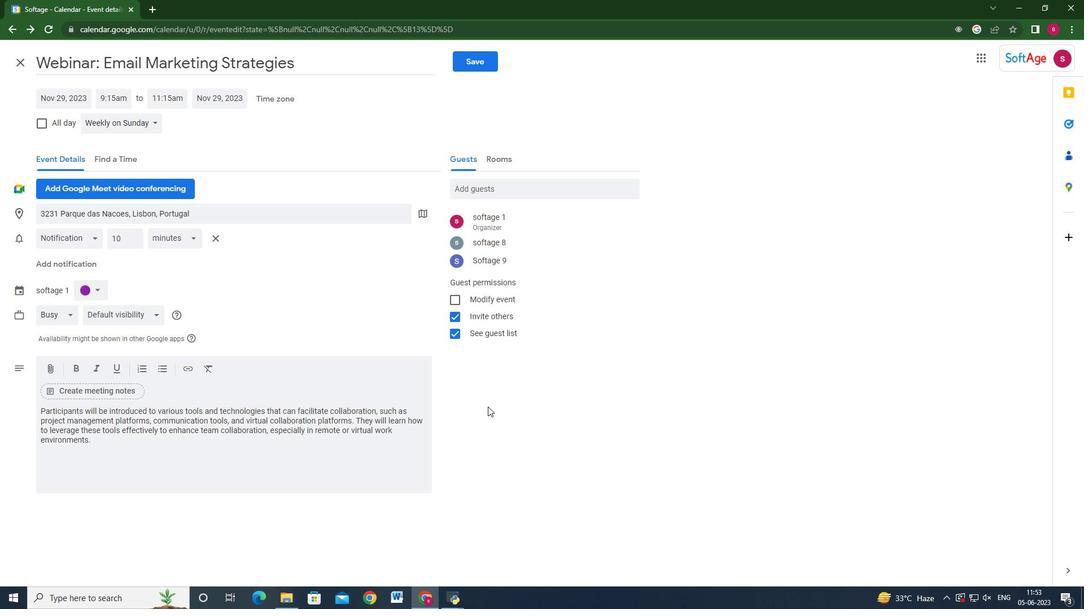 
Action: Mouse scrolled (487, 408) with delta (0, 0)
Screenshot: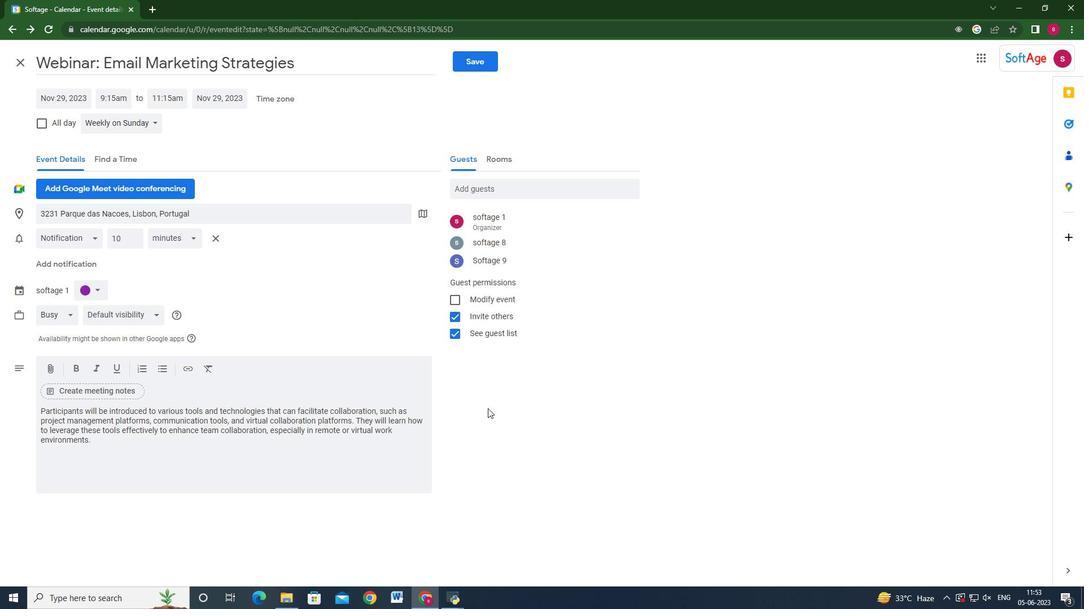 
Action: Mouse moved to (577, 413)
Screenshot: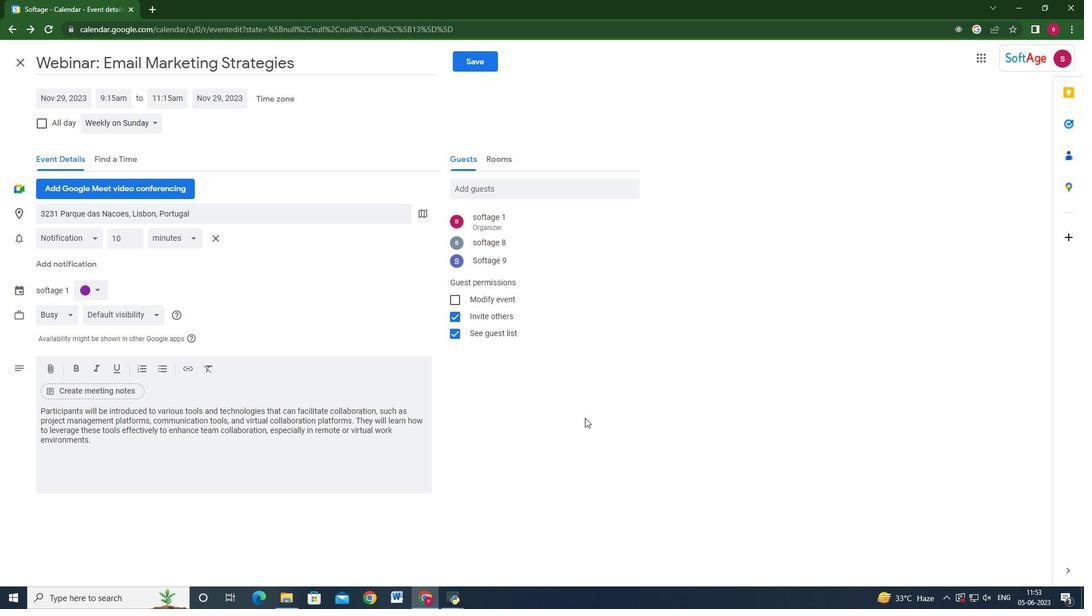 
Action: Mouse scrolled (577, 414) with delta (0, 0)
Screenshot: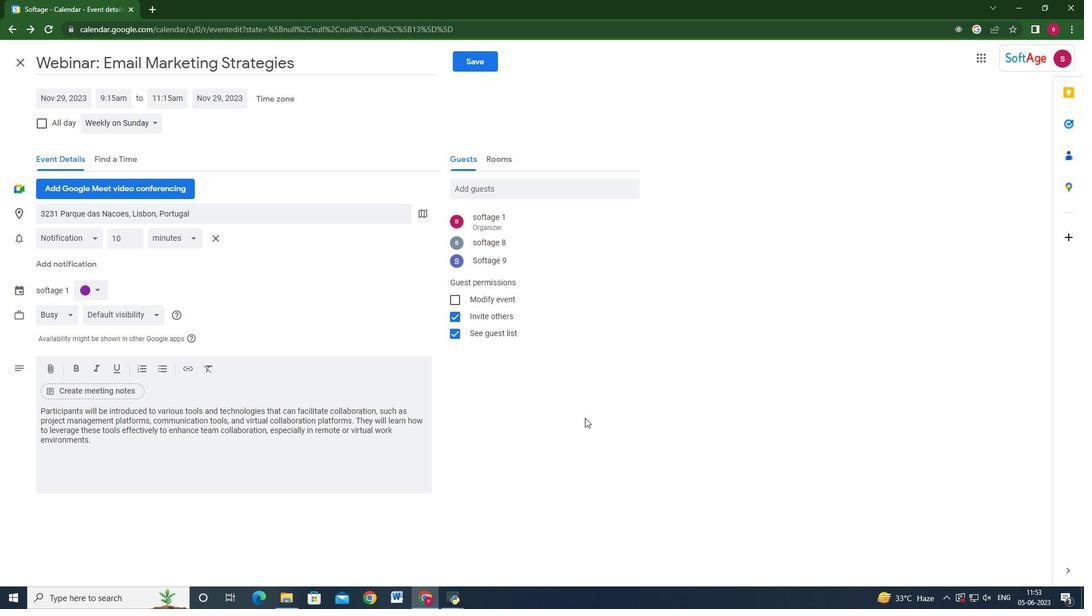 
Action: Mouse moved to (487, 396)
Screenshot: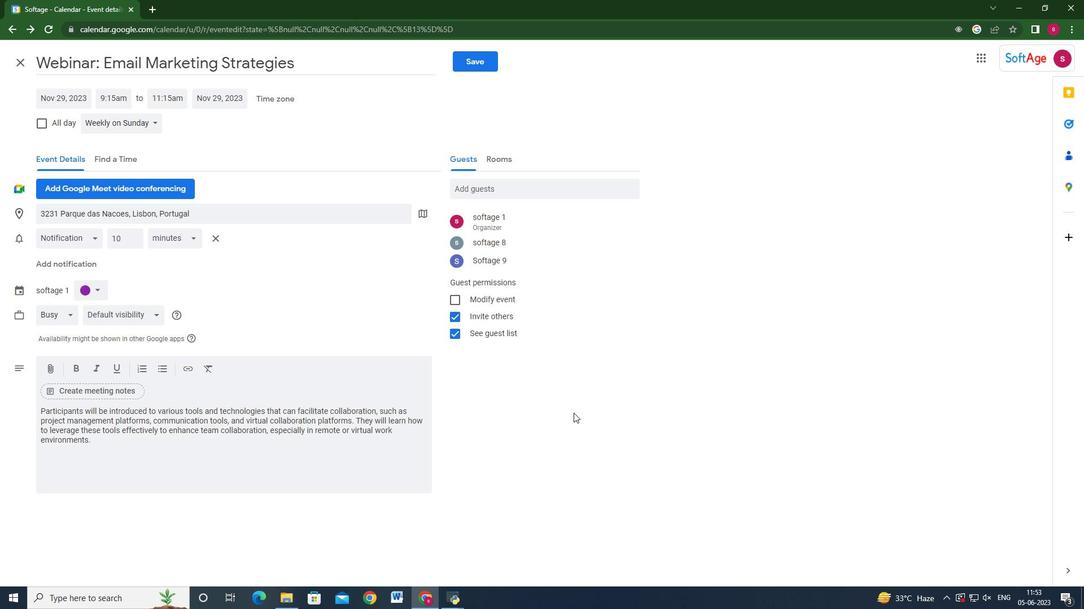 
Action: Mouse scrolled (487, 396) with delta (0, 0)
Screenshot: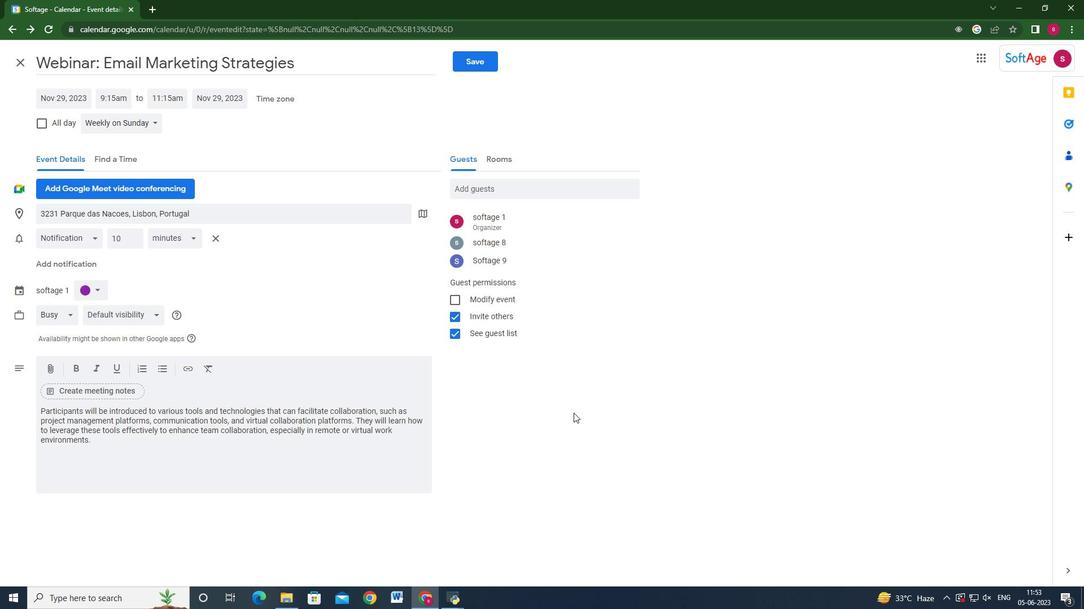 
Action: Mouse moved to (490, 67)
Screenshot: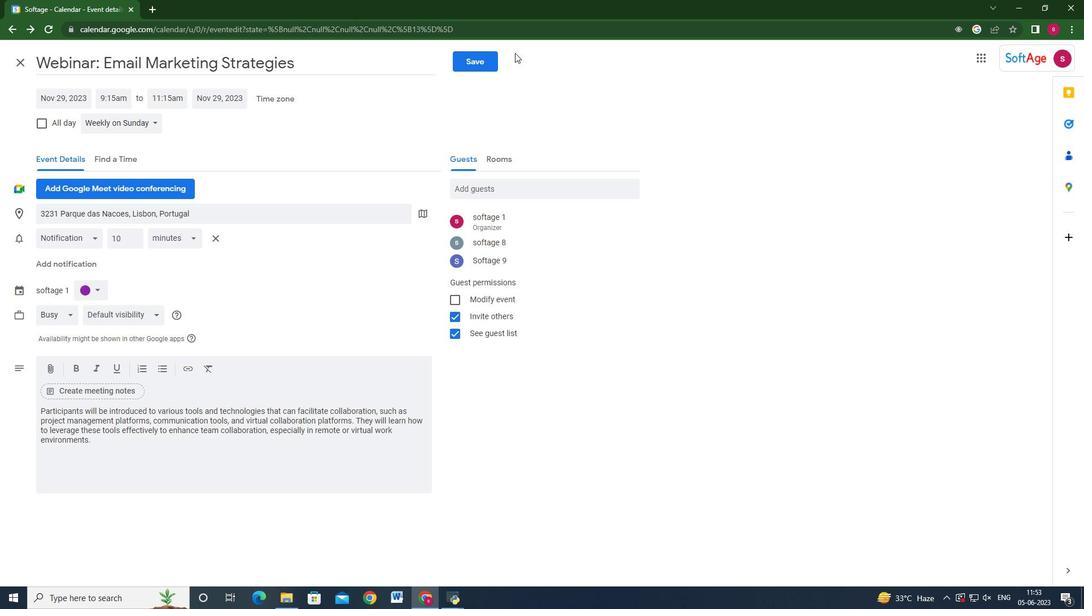 
Action: Mouse pressed left at (490, 67)
Screenshot: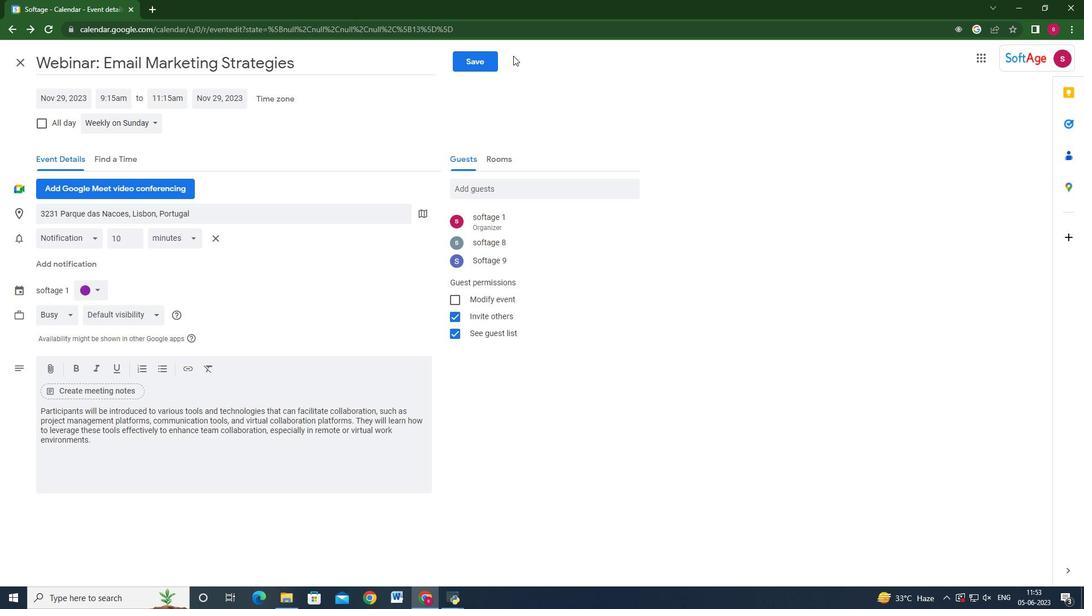 
Action: Mouse moved to (651, 342)
Screenshot: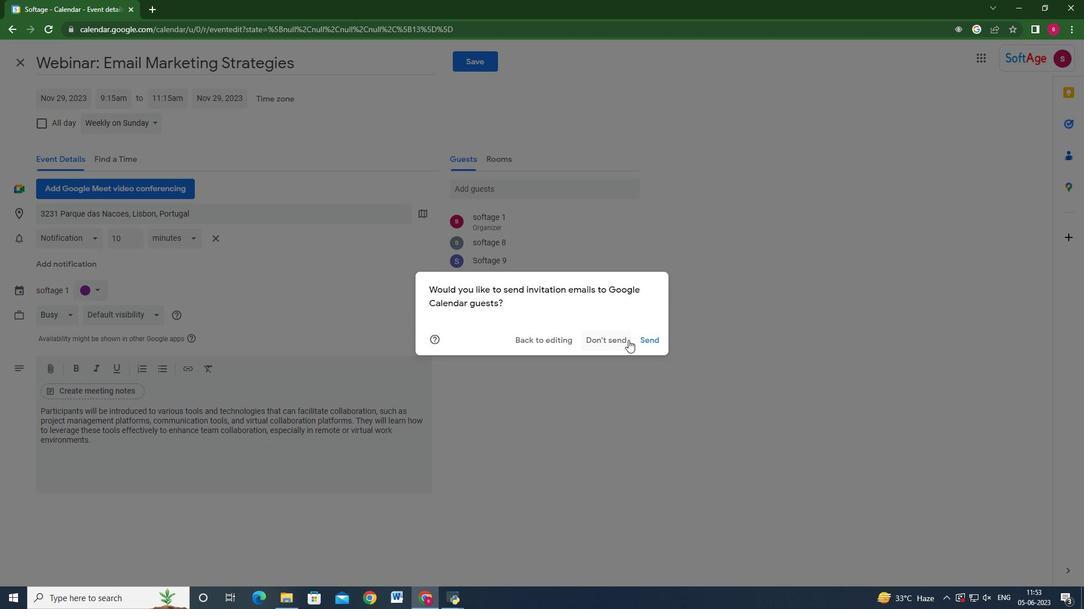 
Action: Mouse pressed left at (651, 342)
Screenshot: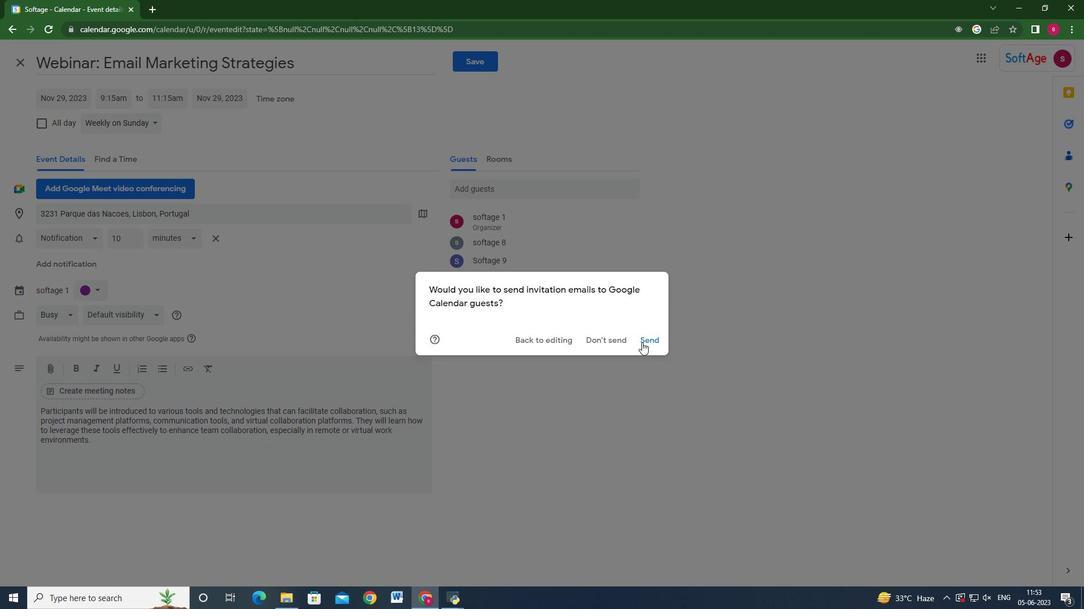 
Action: Mouse moved to (750, 357)
Screenshot: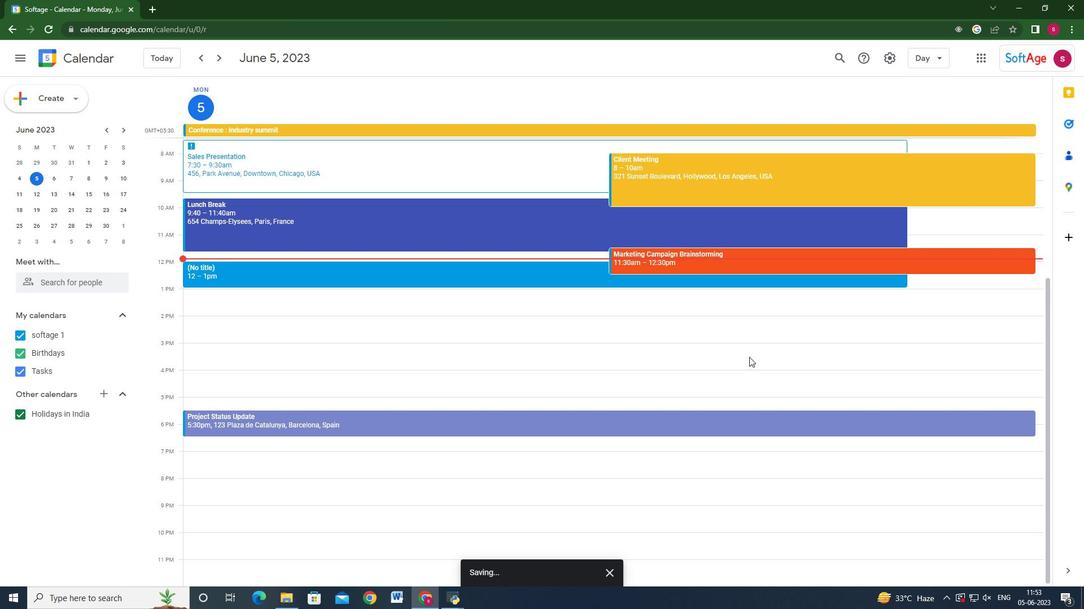 
